 Task: Search one way flight ticket for 2 adults, 4 children and 1 infant on lap in business from San Diego: San Diego International Airport (lindbergh Field) to Fort Wayne: Fort Wayne International Airport on 5-4-2023. Choice of flights is JetBlue. Price is upto 98000. Outbound departure time preference is 11:30.
Action: Mouse moved to (352, 320)
Screenshot: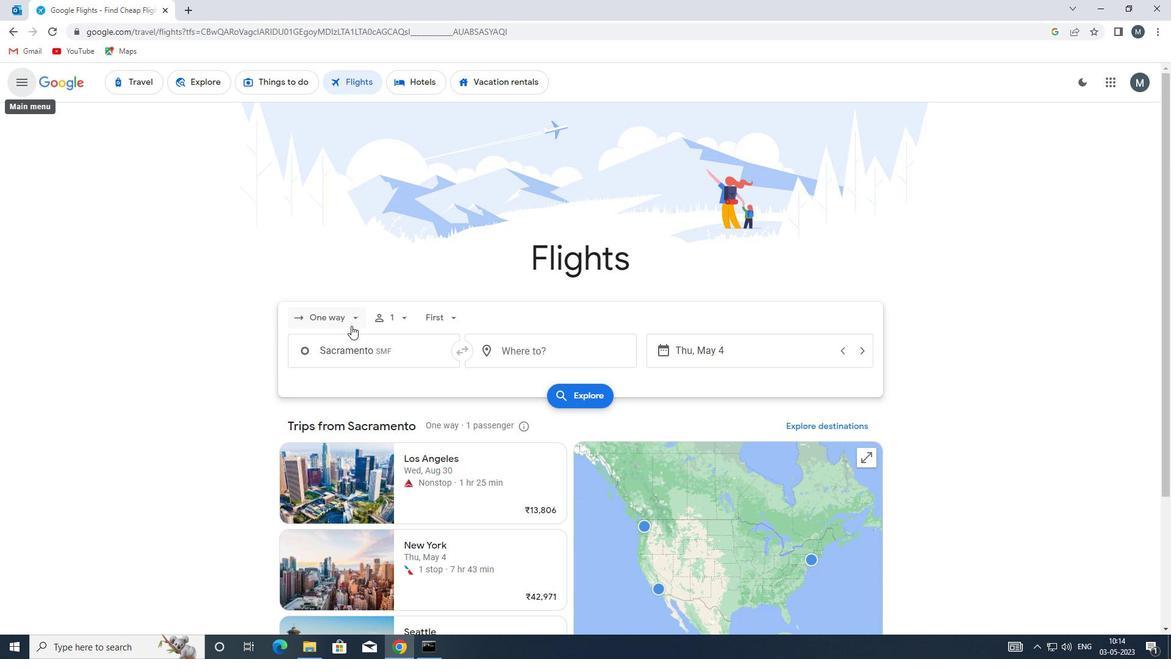 
Action: Mouse pressed left at (352, 320)
Screenshot: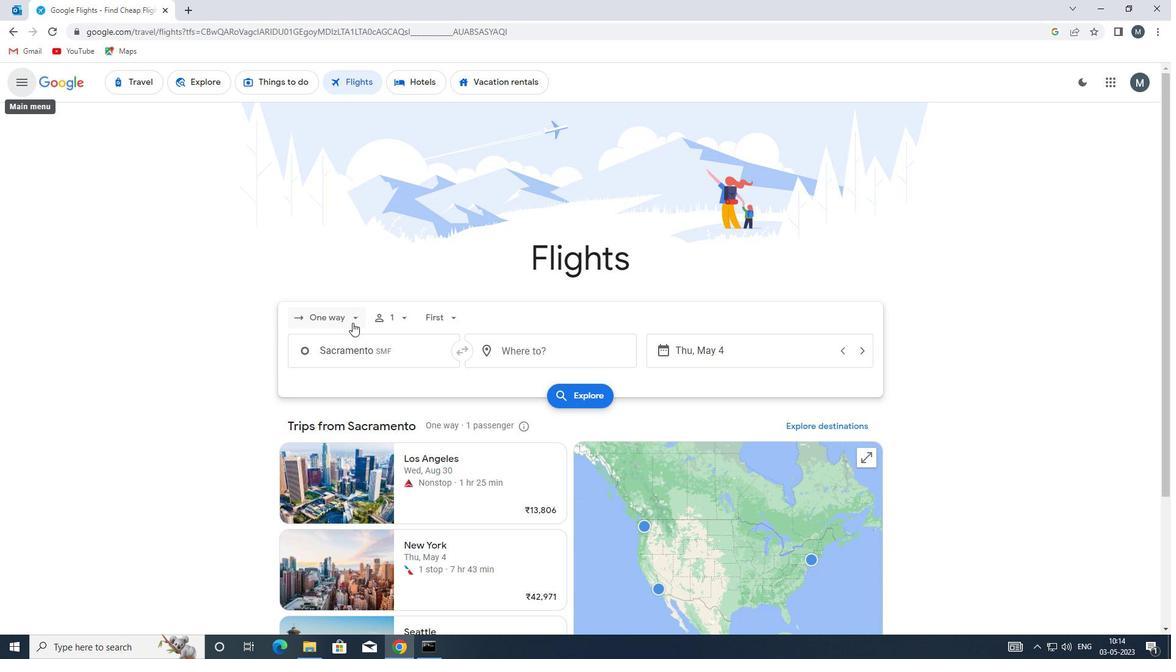 
Action: Mouse moved to (354, 375)
Screenshot: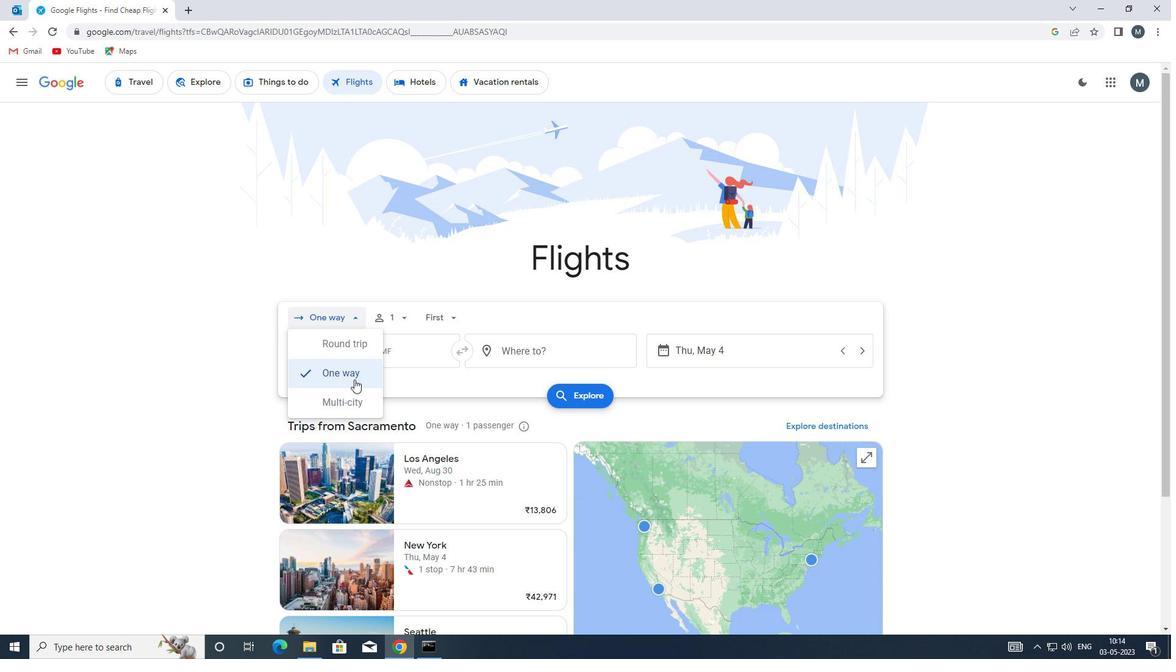 
Action: Mouse pressed left at (354, 375)
Screenshot: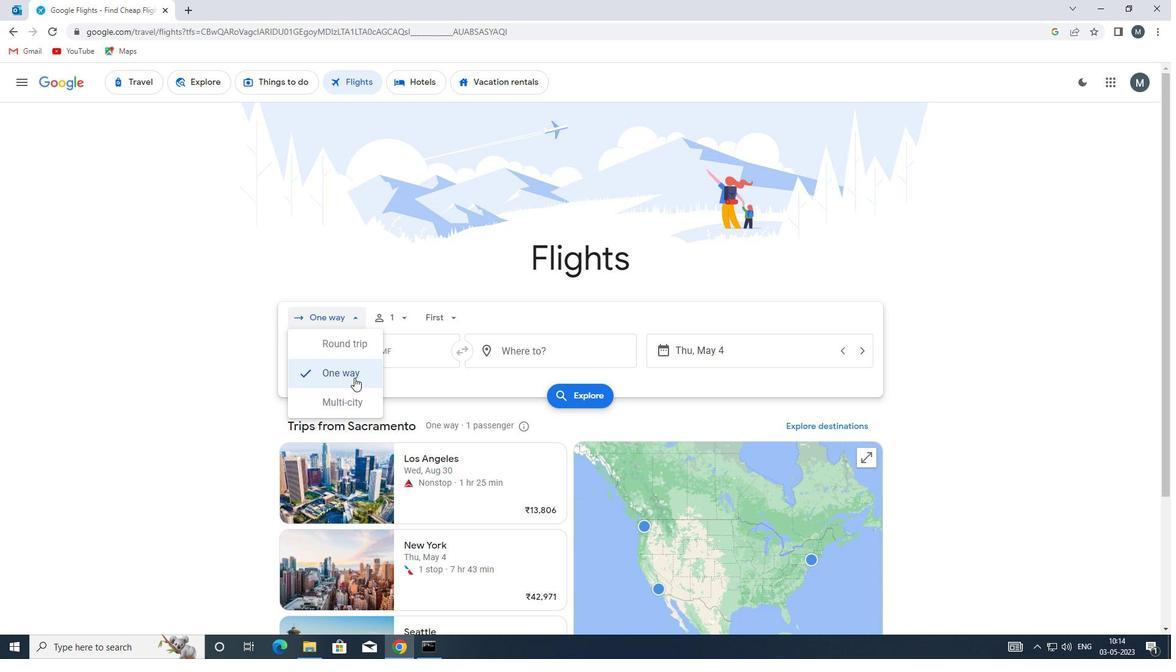 
Action: Mouse moved to (405, 318)
Screenshot: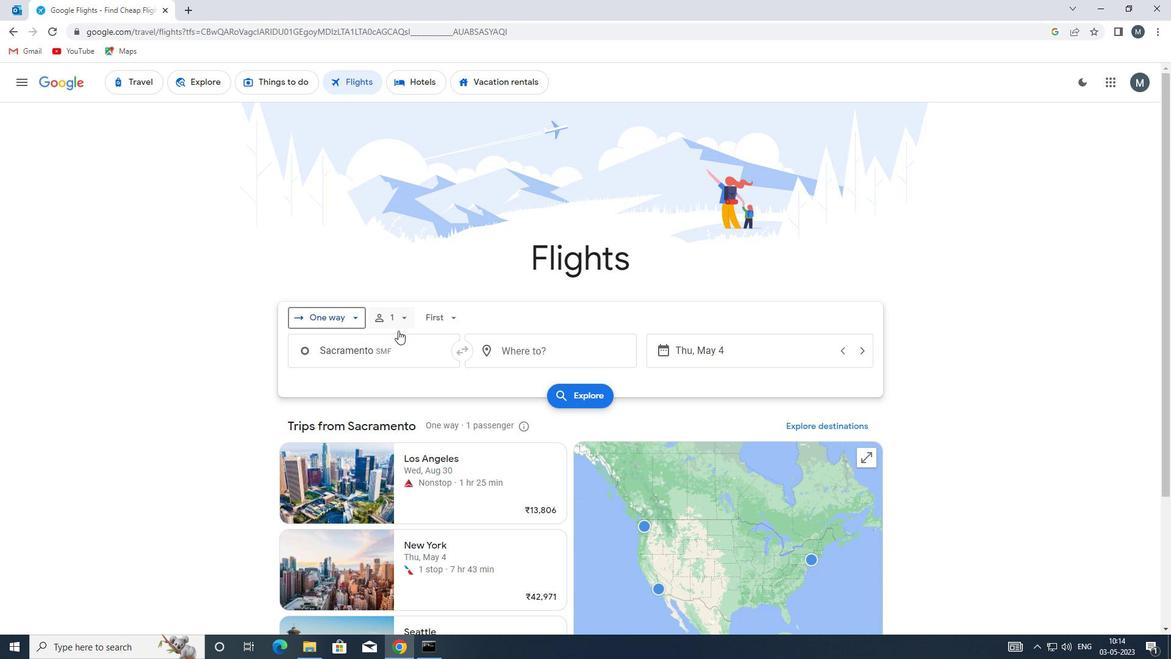 
Action: Mouse pressed left at (405, 318)
Screenshot: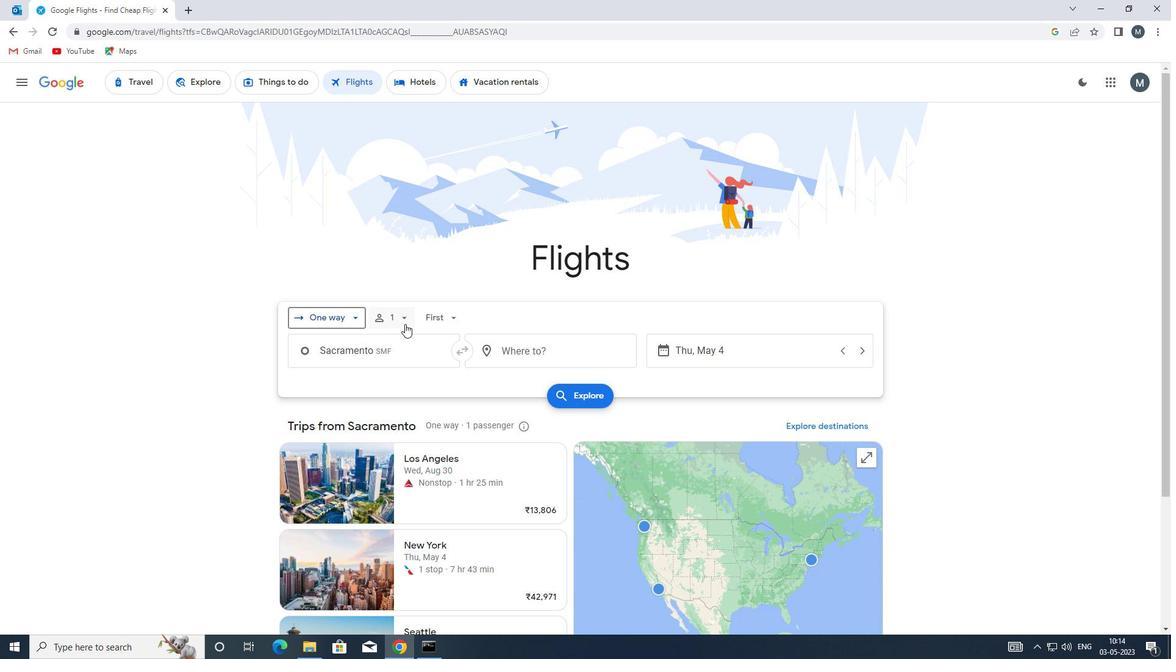 
Action: Mouse moved to (491, 349)
Screenshot: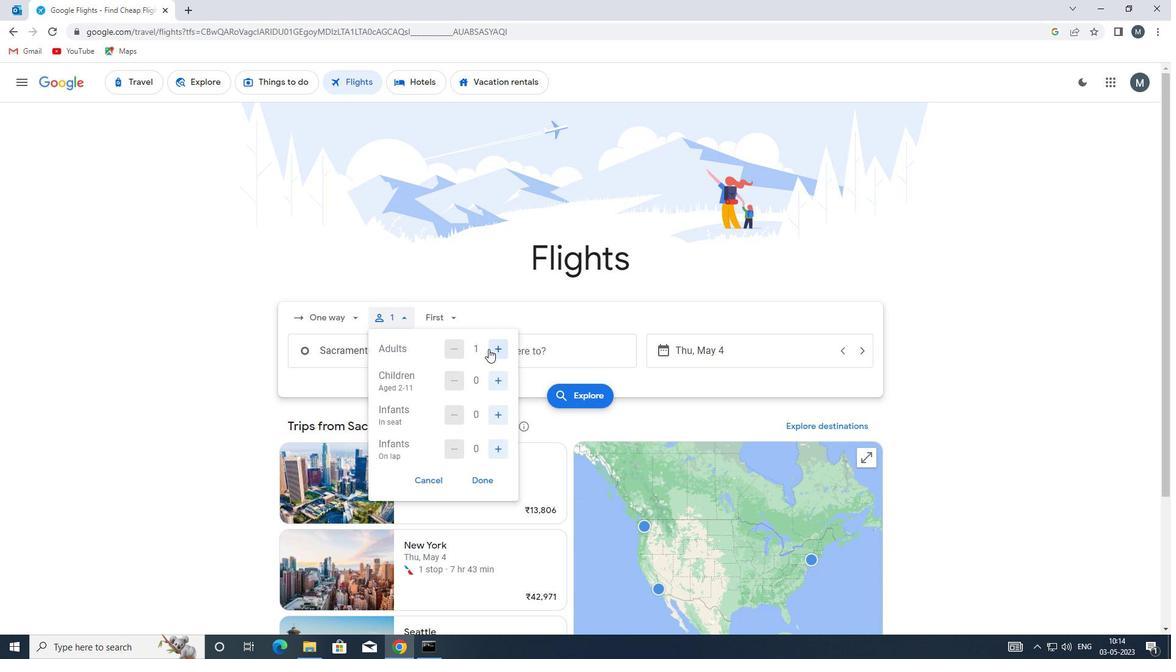 
Action: Mouse pressed left at (491, 349)
Screenshot: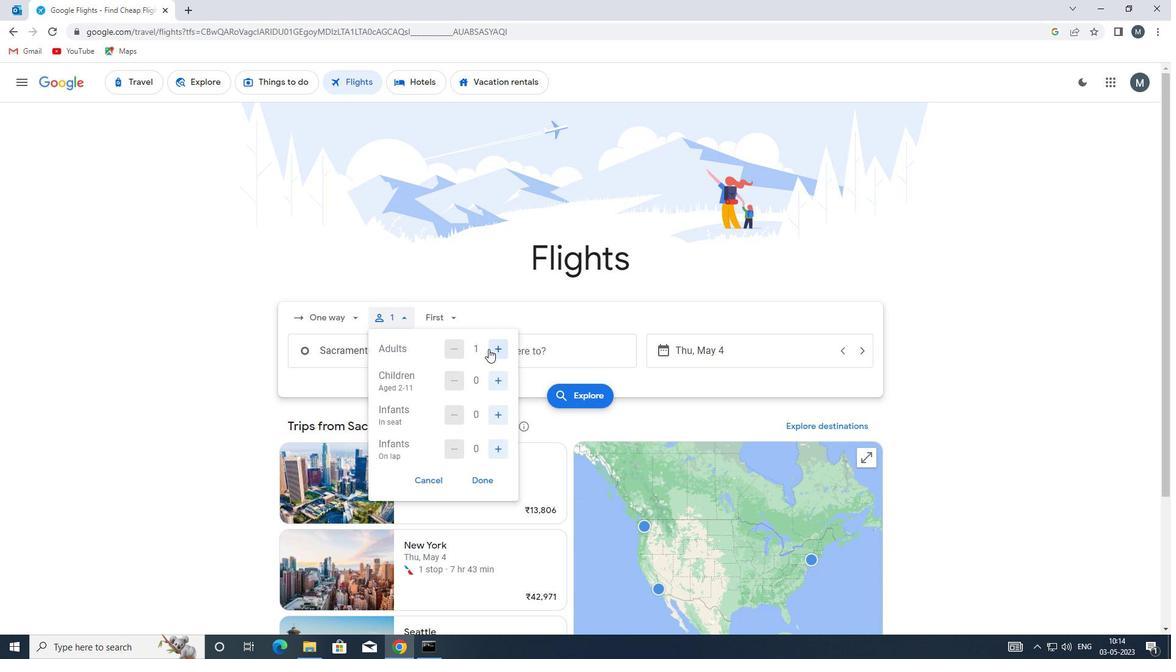 
Action: Mouse moved to (497, 383)
Screenshot: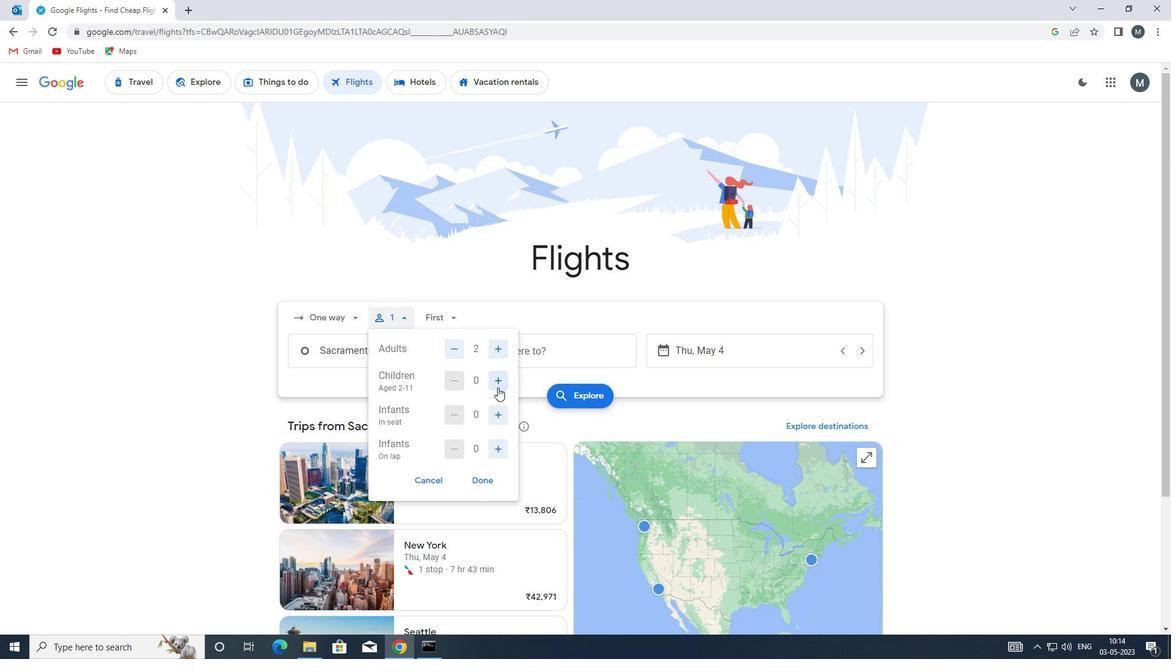 
Action: Mouse pressed left at (497, 383)
Screenshot: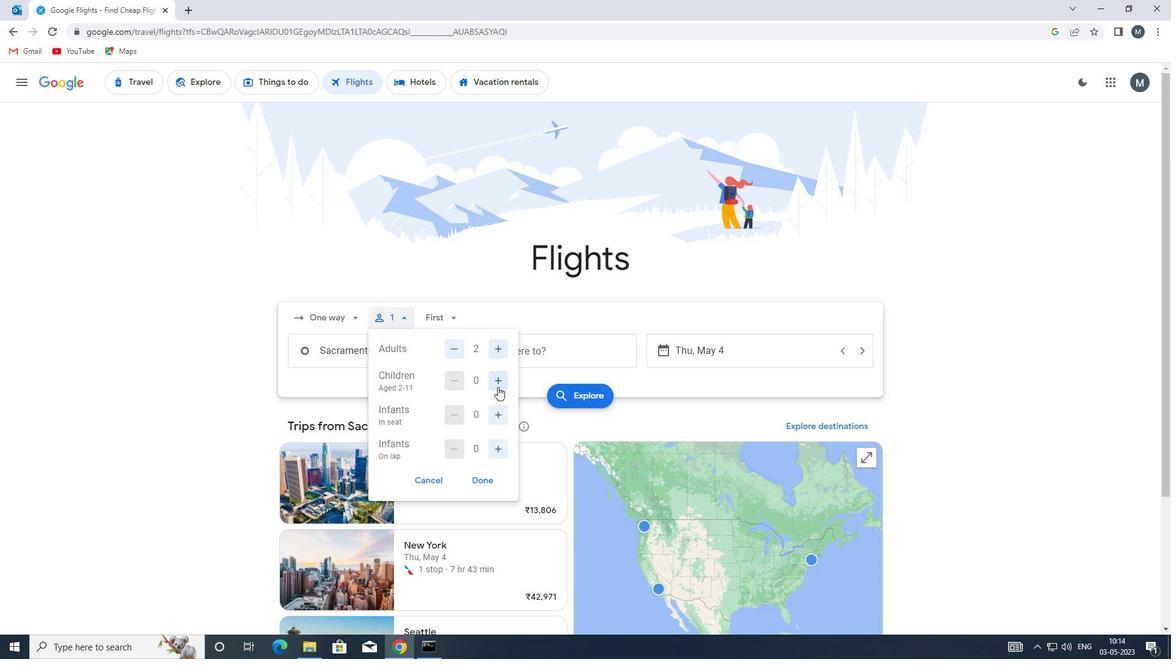 
Action: Mouse pressed left at (497, 383)
Screenshot: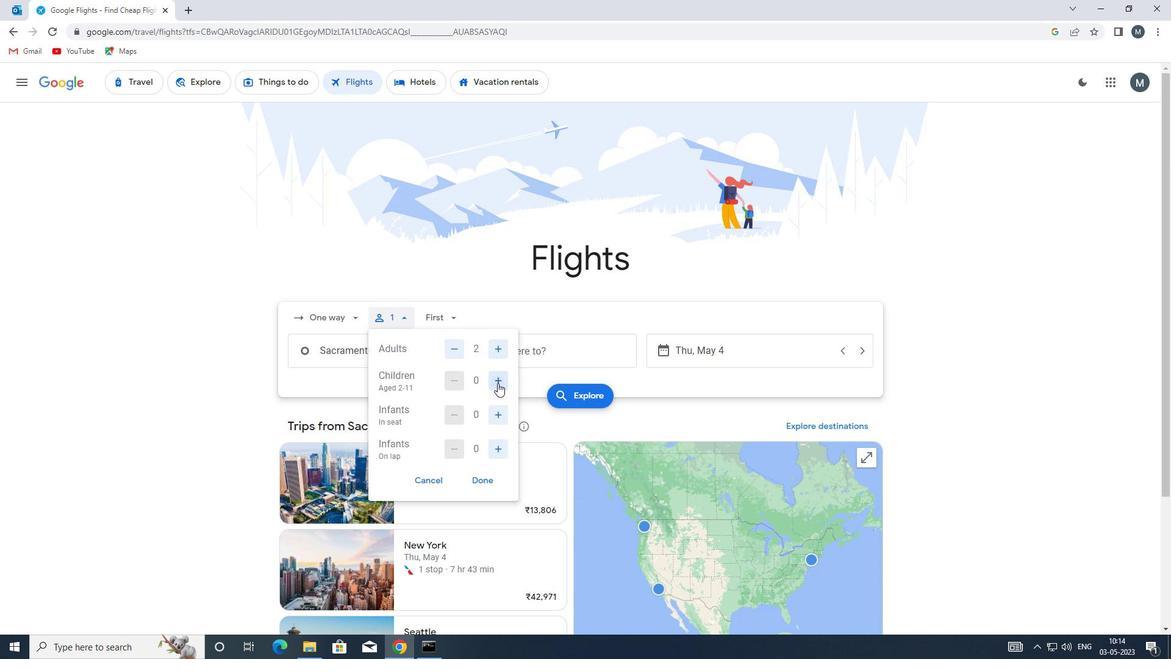 
Action: Mouse moved to (497, 383)
Screenshot: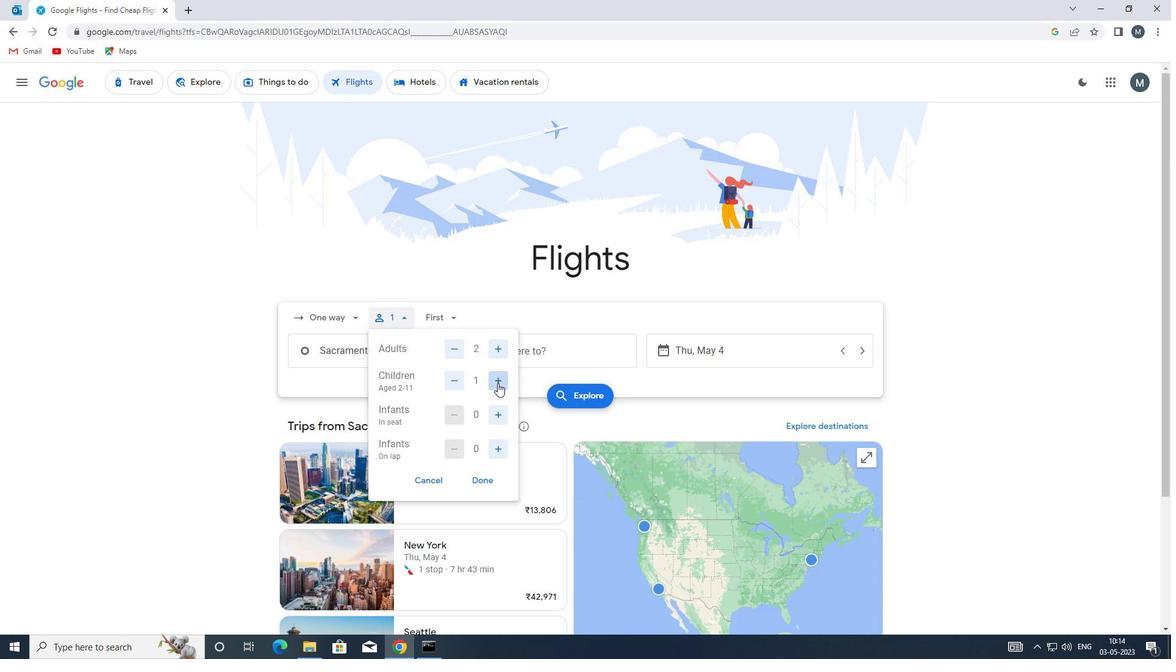 
Action: Mouse pressed left at (497, 383)
Screenshot: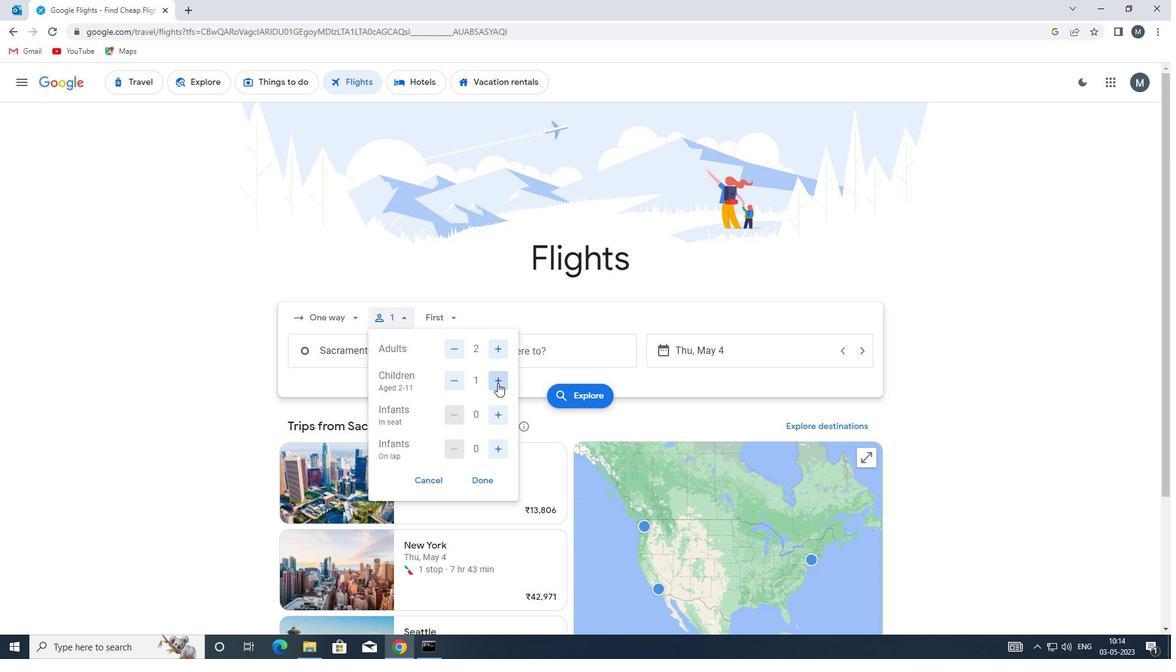 
Action: Mouse pressed left at (497, 383)
Screenshot: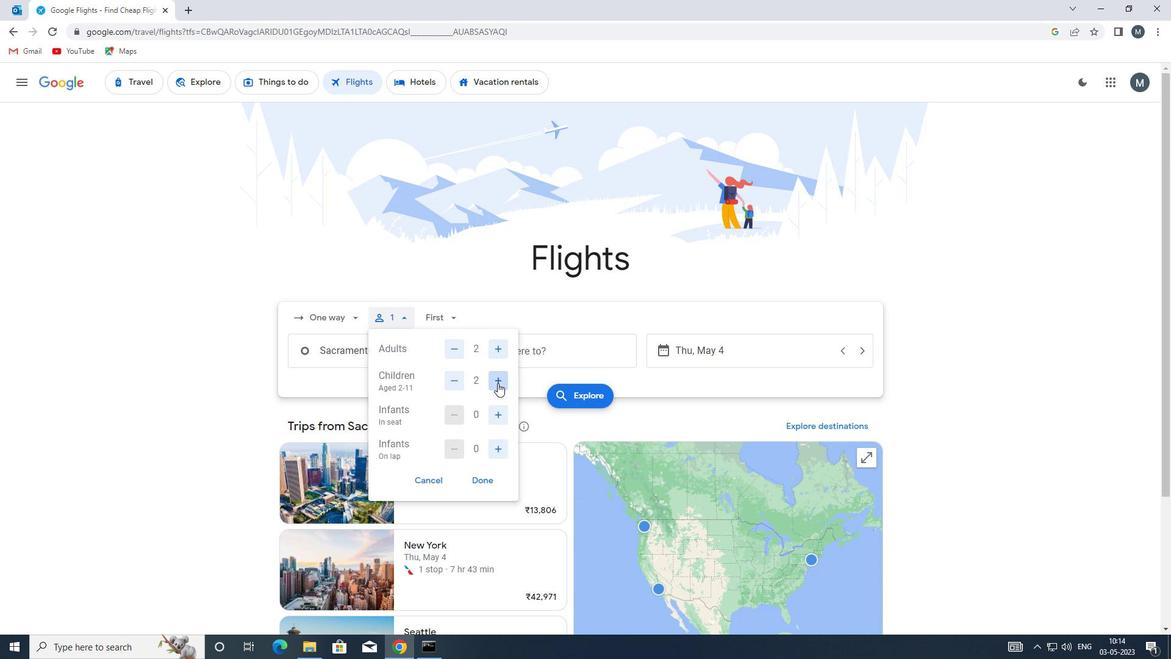 
Action: Mouse moved to (501, 450)
Screenshot: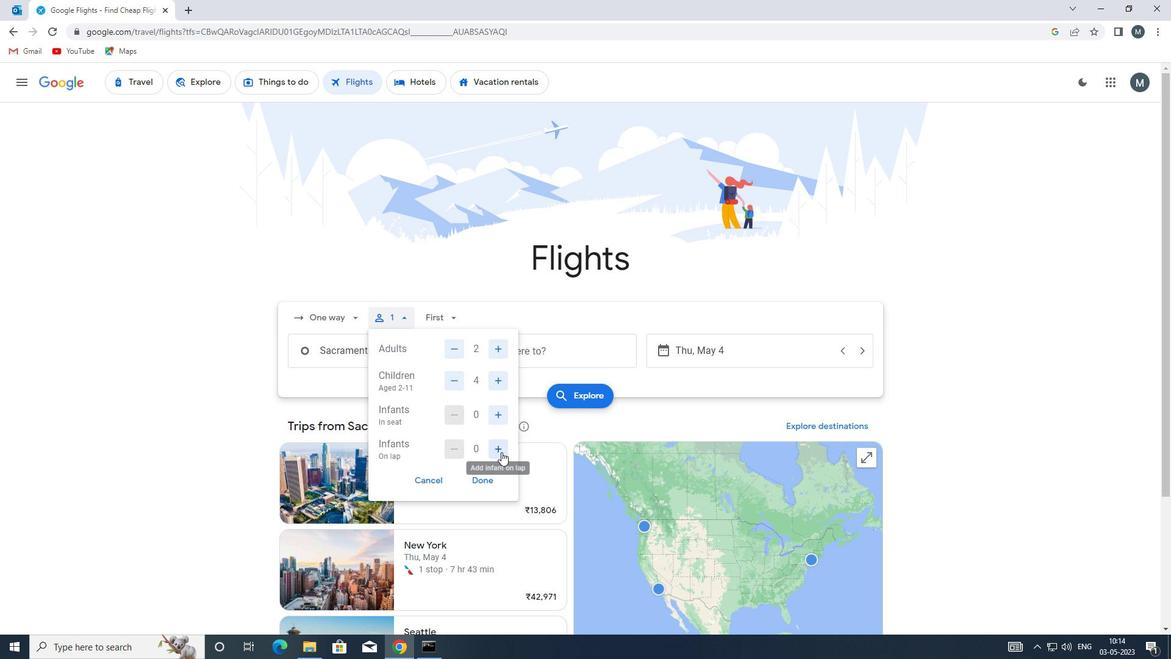 
Action: Mouse pressed left at (501, 450)
Screenshot: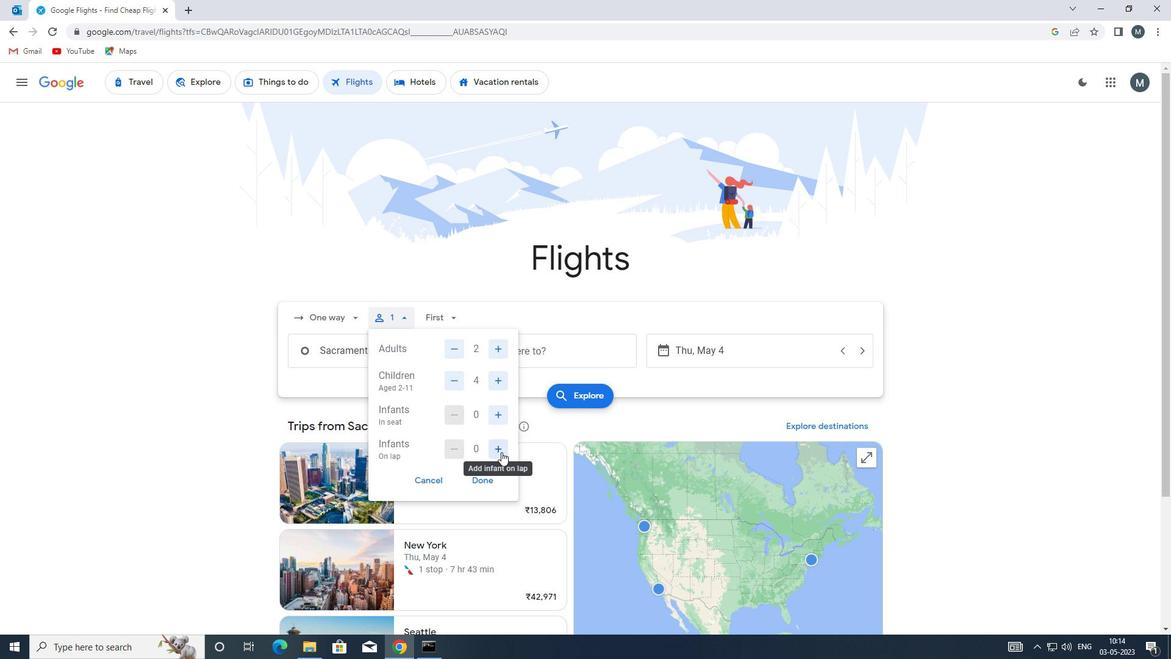 
Action: Mouse moved to (487, 479)
Screenshot: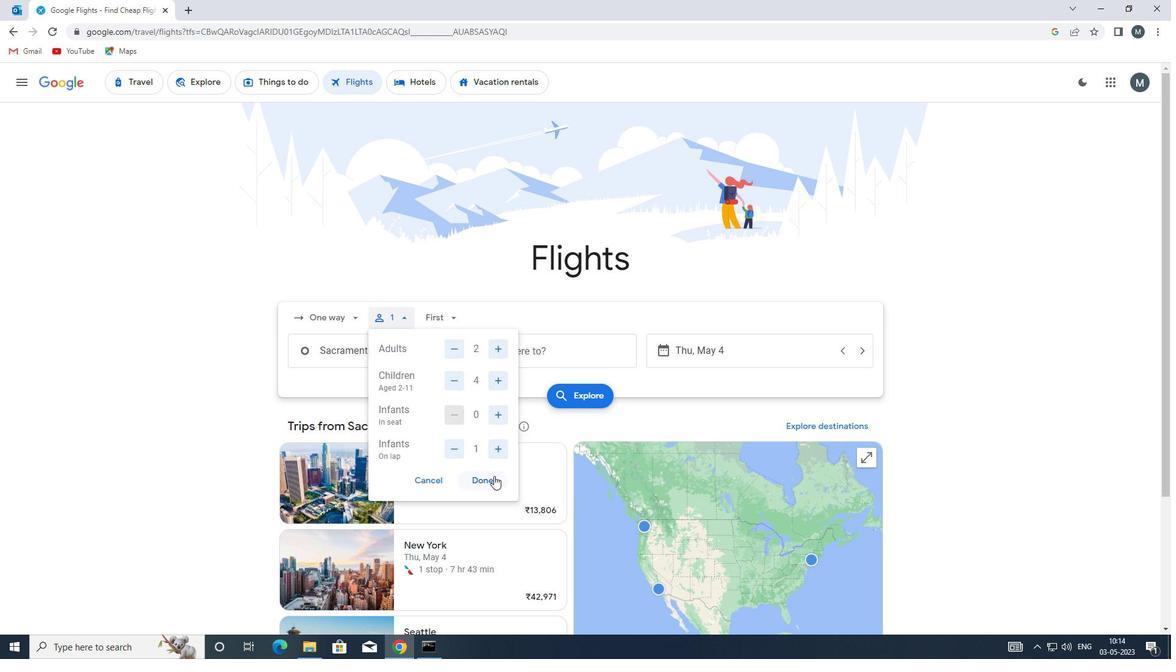 
Action: Mouse pressed left at (487, 479)
Screenshot: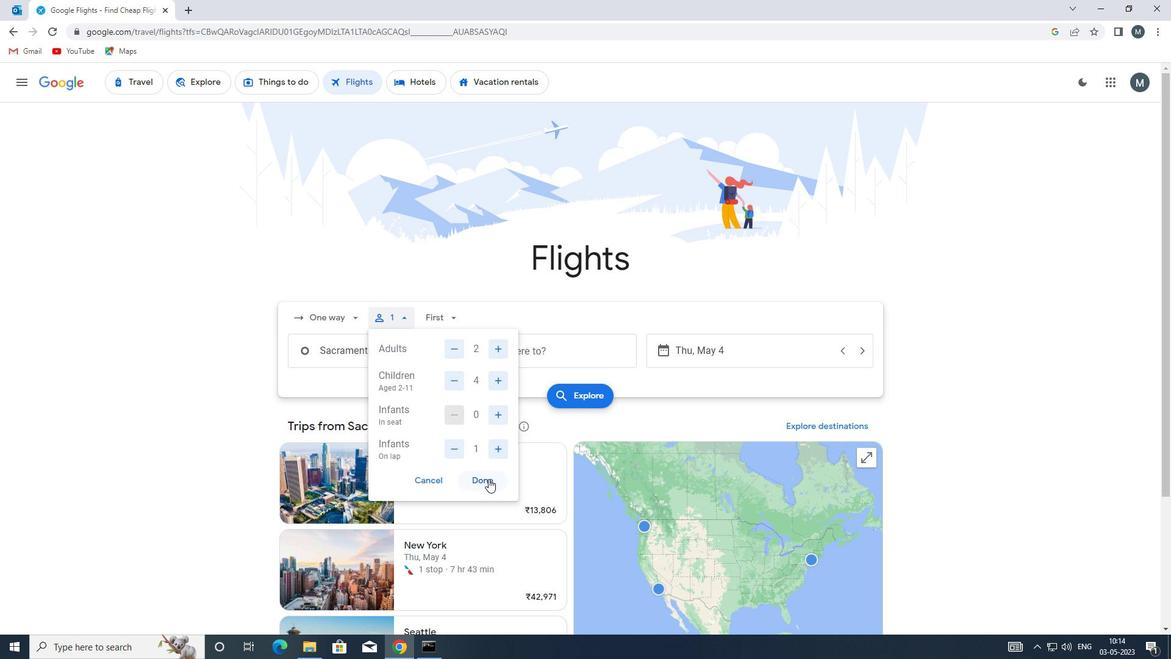 
Action: Mouse moved to (451, 317)
Screenshot: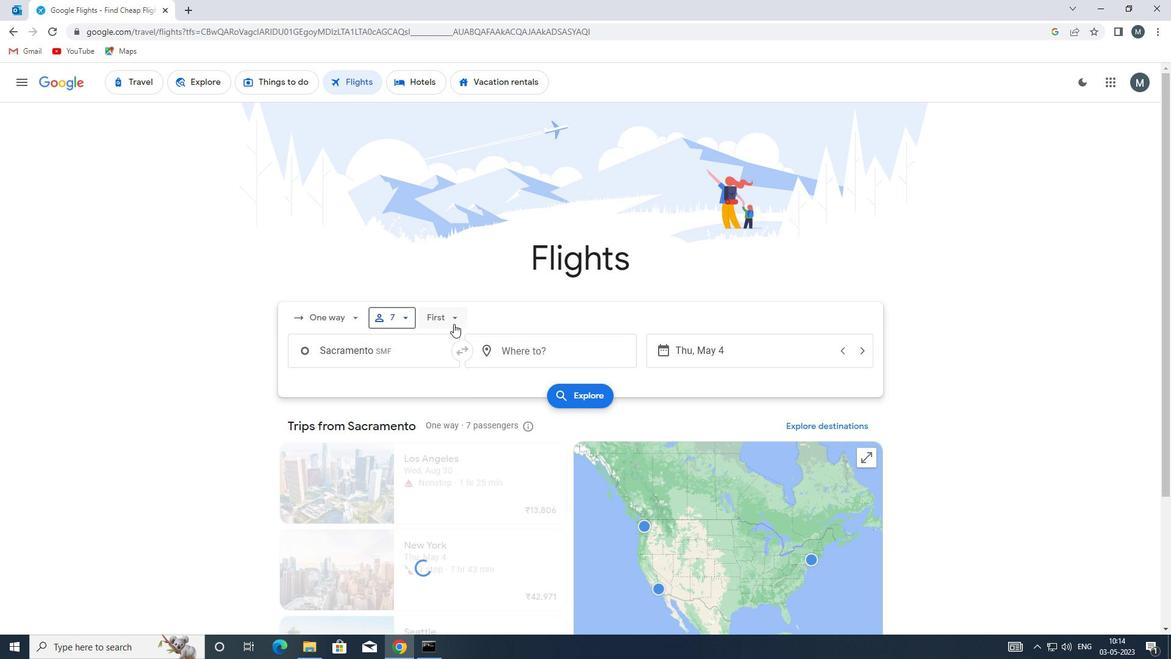 
Action: Mouse pressed left at (451, 317)
Screenshot: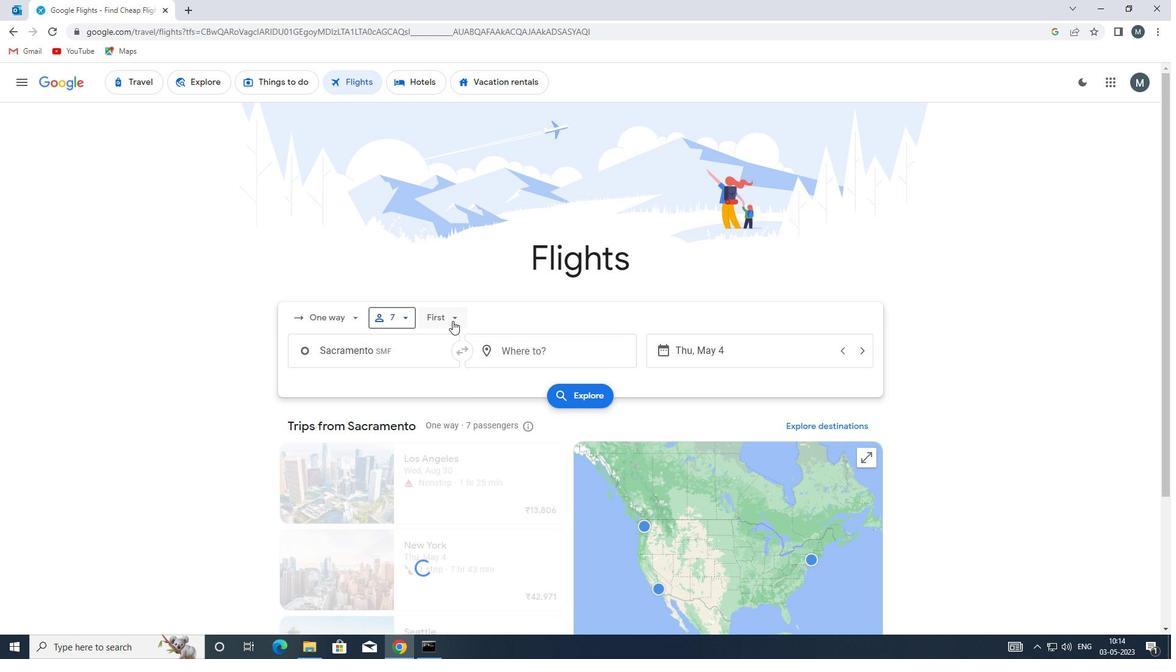 
Action: Mouse moved to (475, 399)
Screenshot: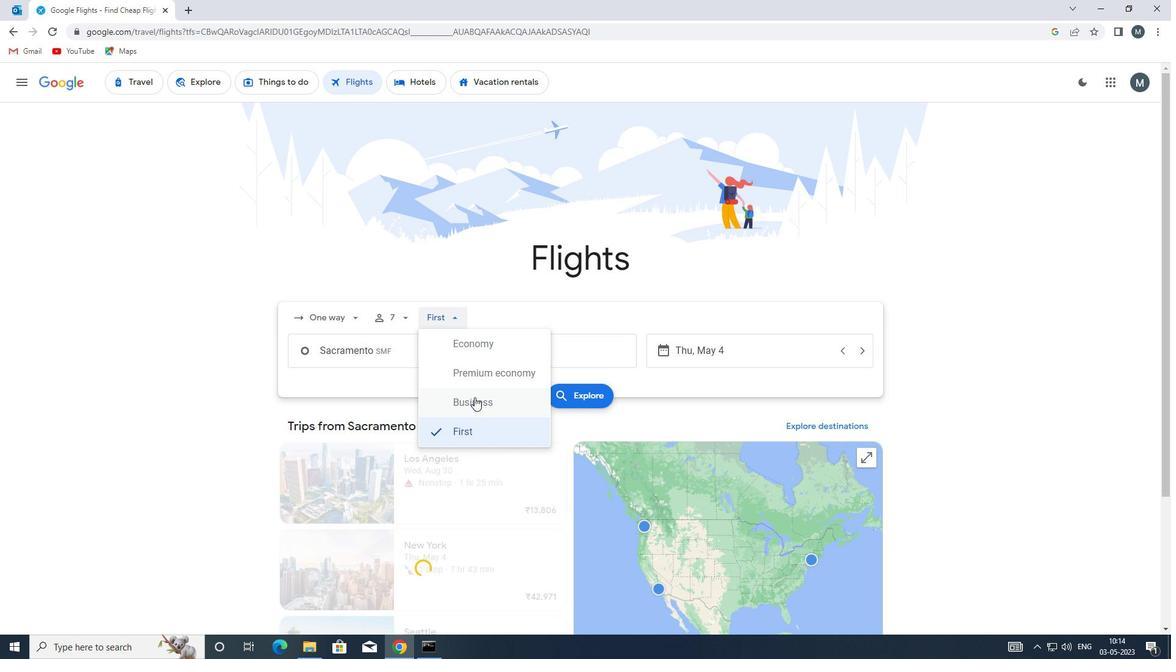 
Action: Mouse pressed left at (475, 399)
Screenshot: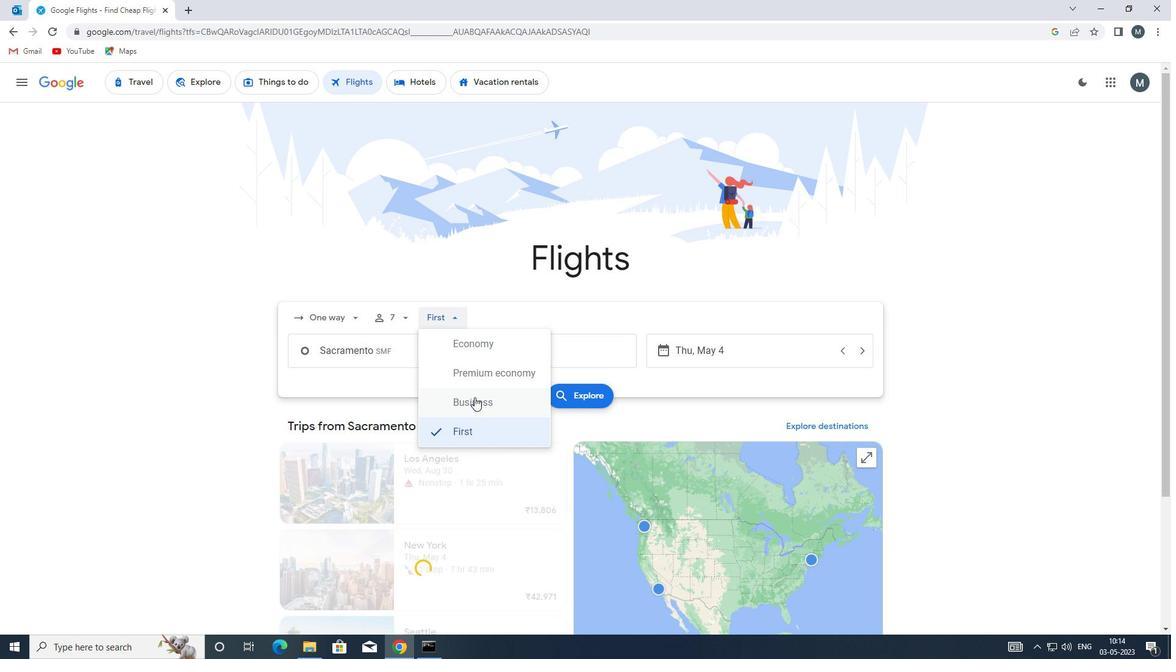 
Action: Mouse moved to (397, 349)
Screenshot: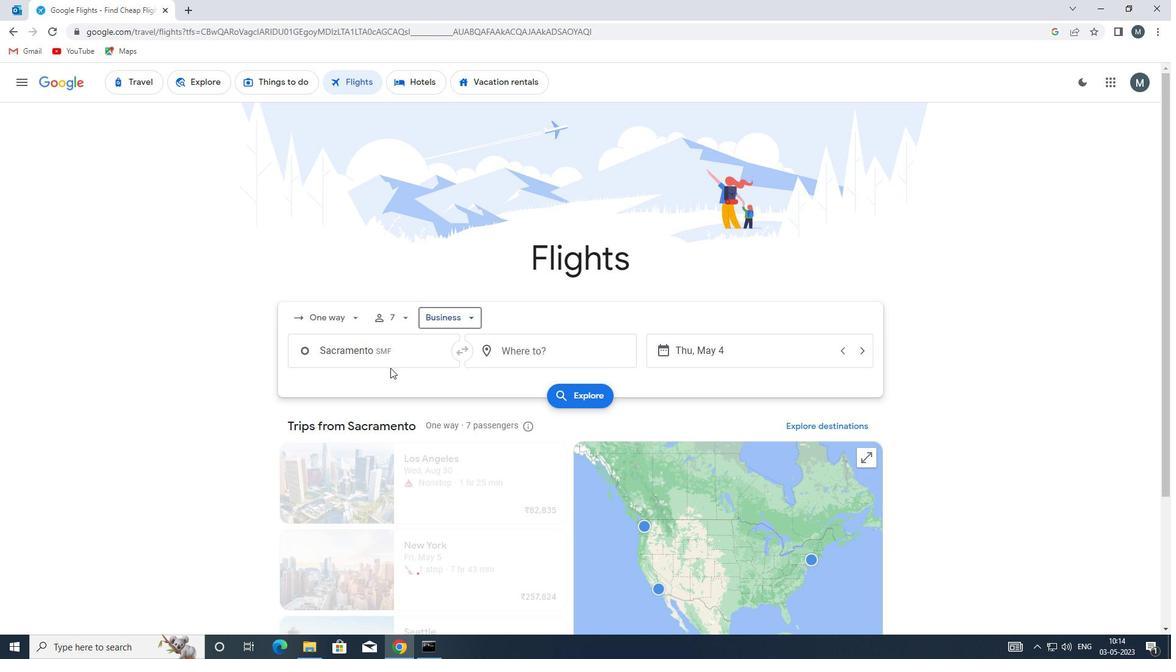 
Action: Mouse pressed left at (397, 349)
Screenshot: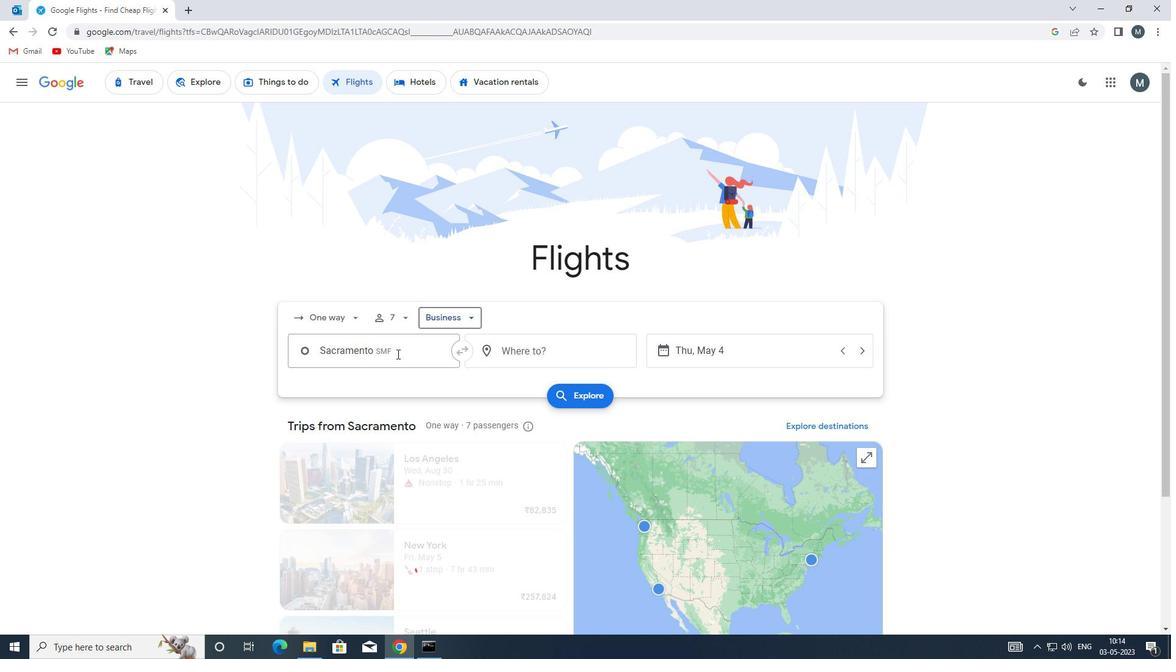 
Action: Mouse moved to (397, 349)
Screenshot: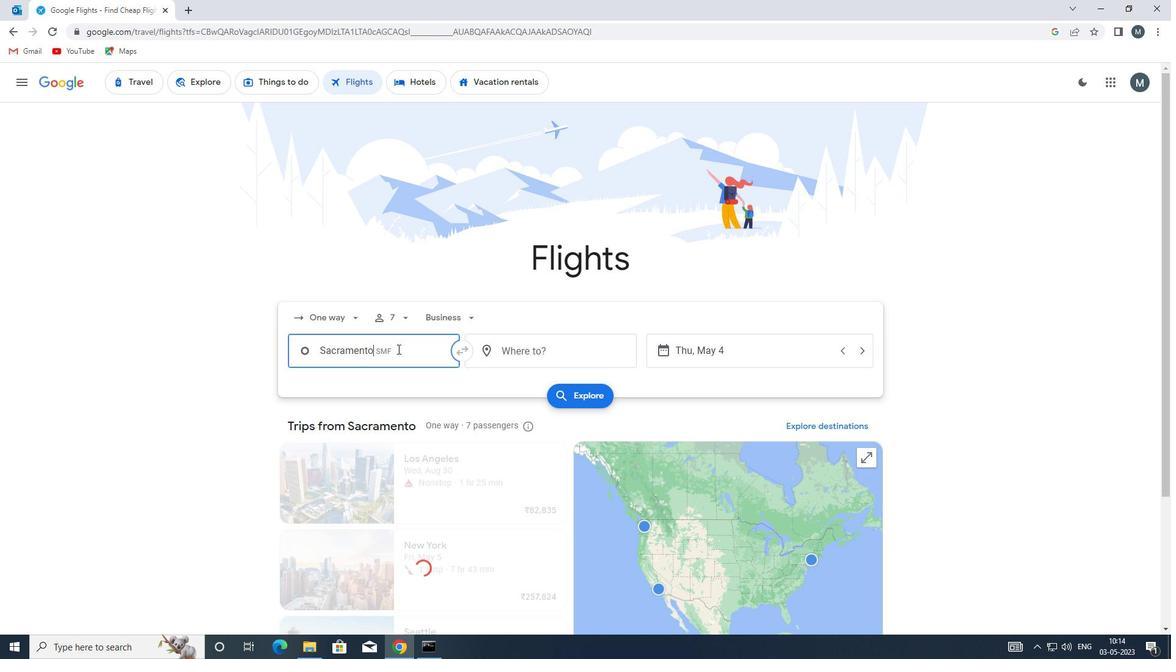 
Action: Key pressed san
Screenshot: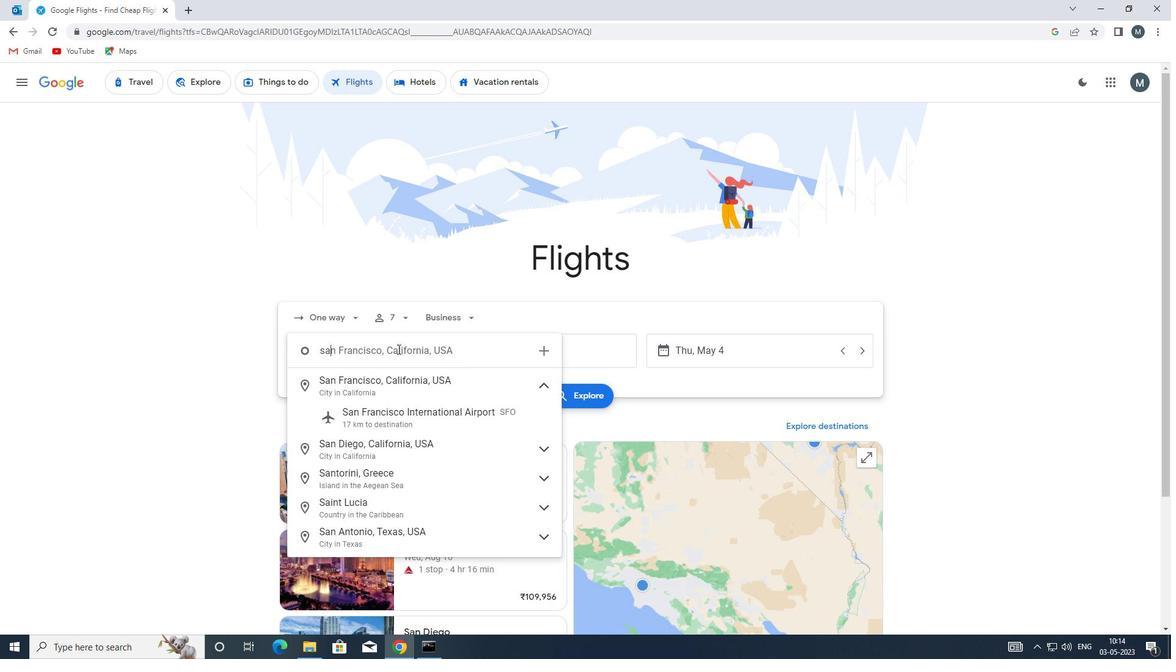 
Action: Mouse moved to (385, 389)
Screenshot: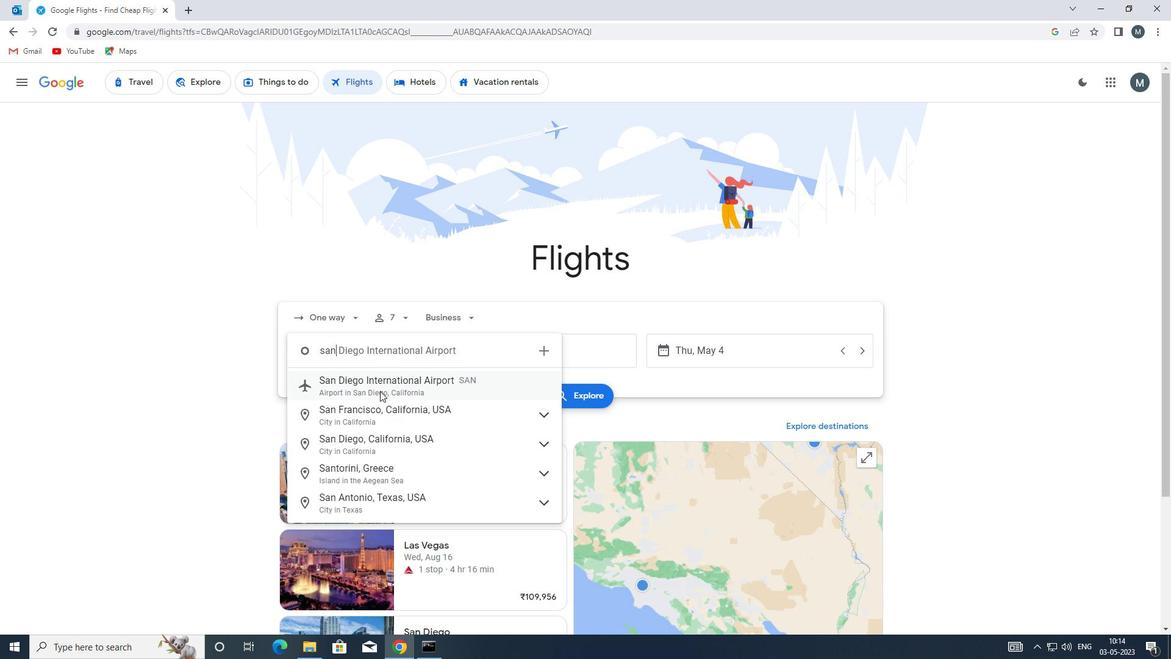 
Action: Mouse pressed left at (385, 389)
Screenshot: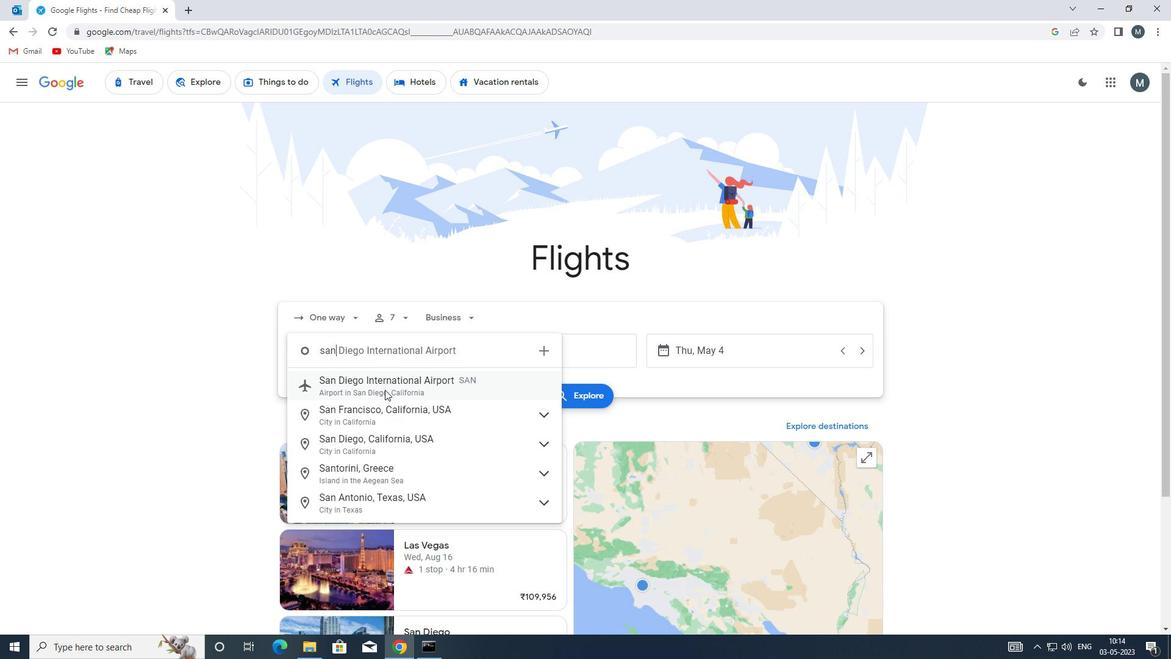 
Action: Mouse moved to (543, 353)
Screenshot: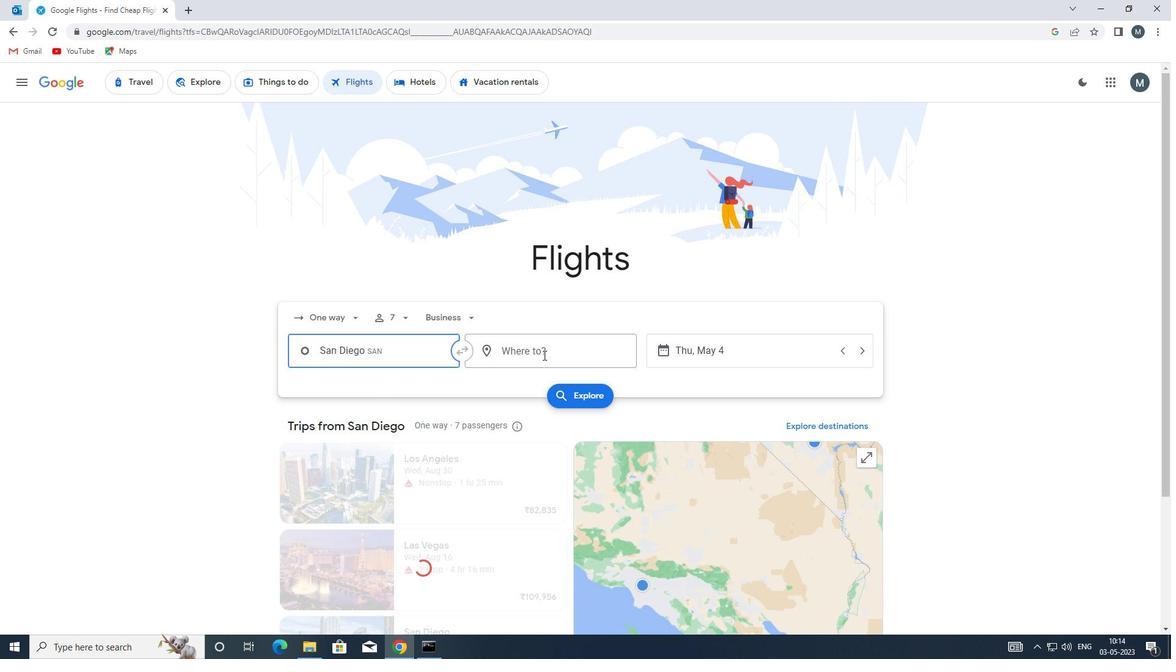 
Action: Mouse pressed left at (543, 353)
Screenshot: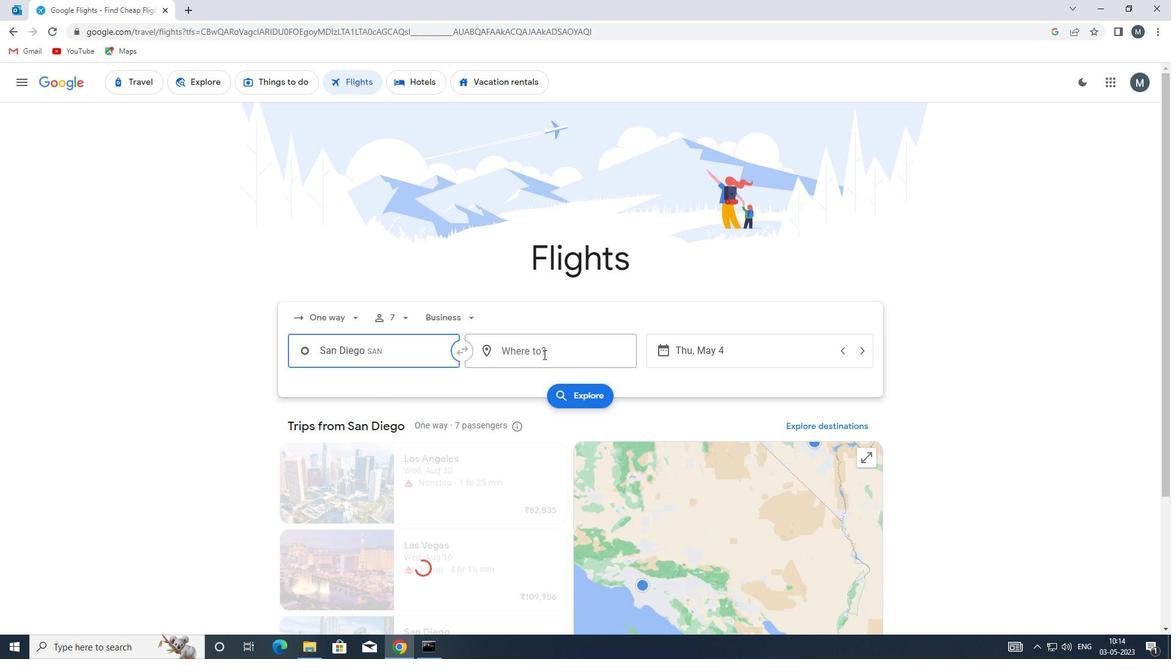 
Action: Key pressed fwn<Key.backspace><Key.backspace>aw<Key.backspace><Key.backspace>wa
Screenshot: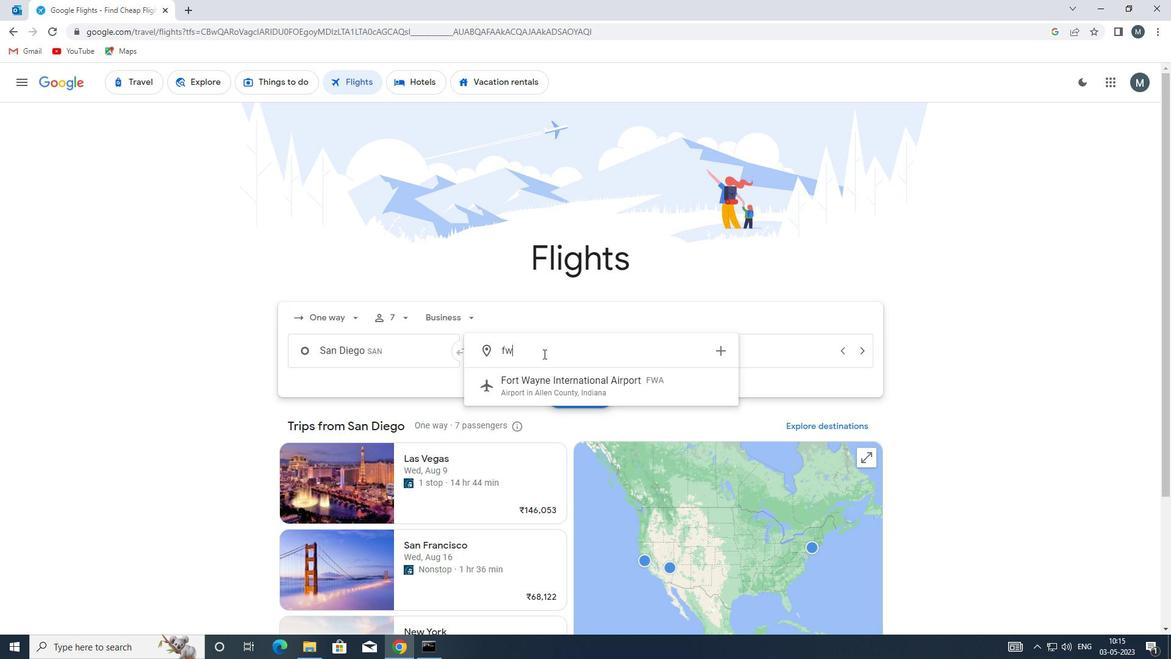 
Action: Mouse moved to (544, 386)
Screenshot: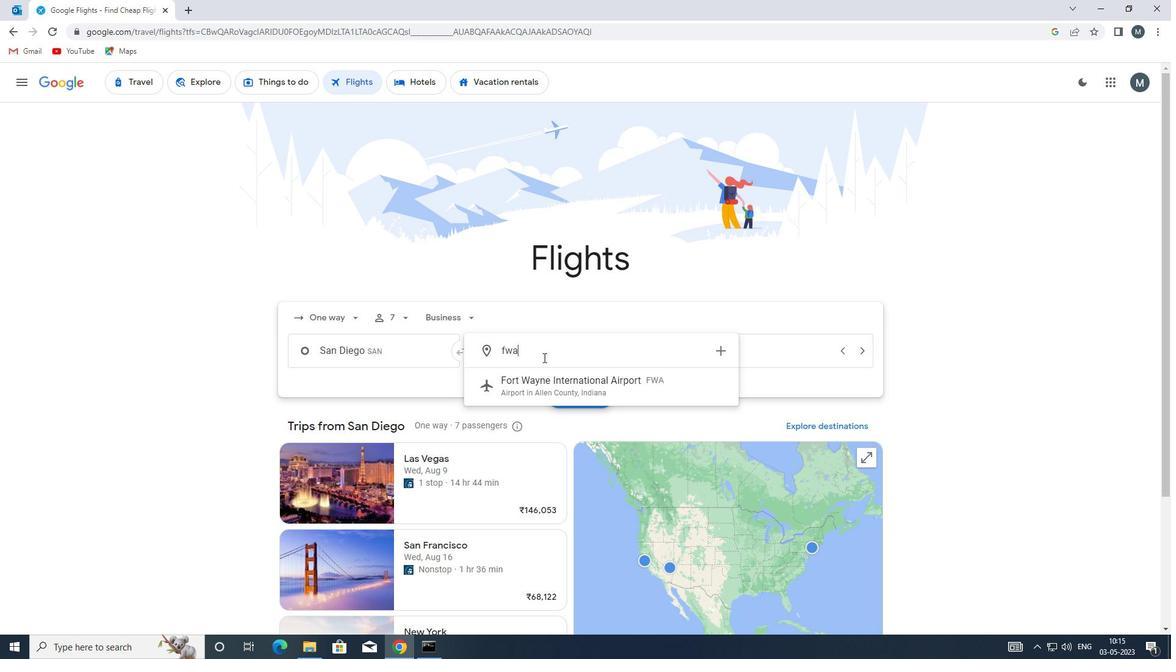
Action: Mouse pressed left at (544, 386)
Screenshot: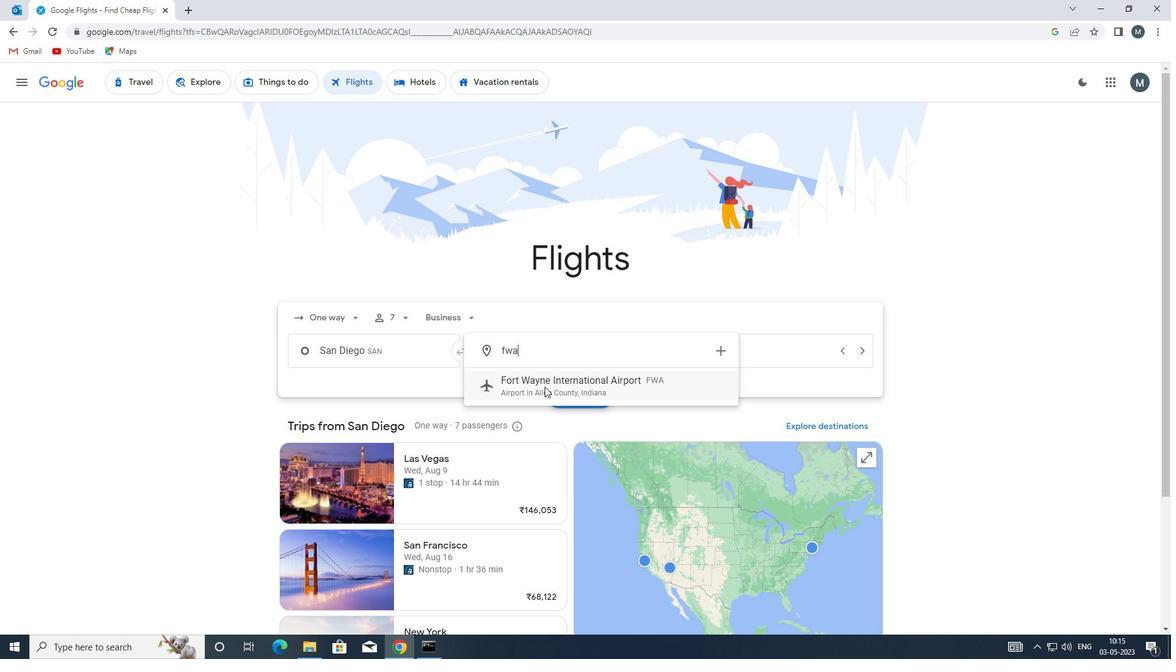 
Action: Mouse moved to (697, 346)
Screenshot: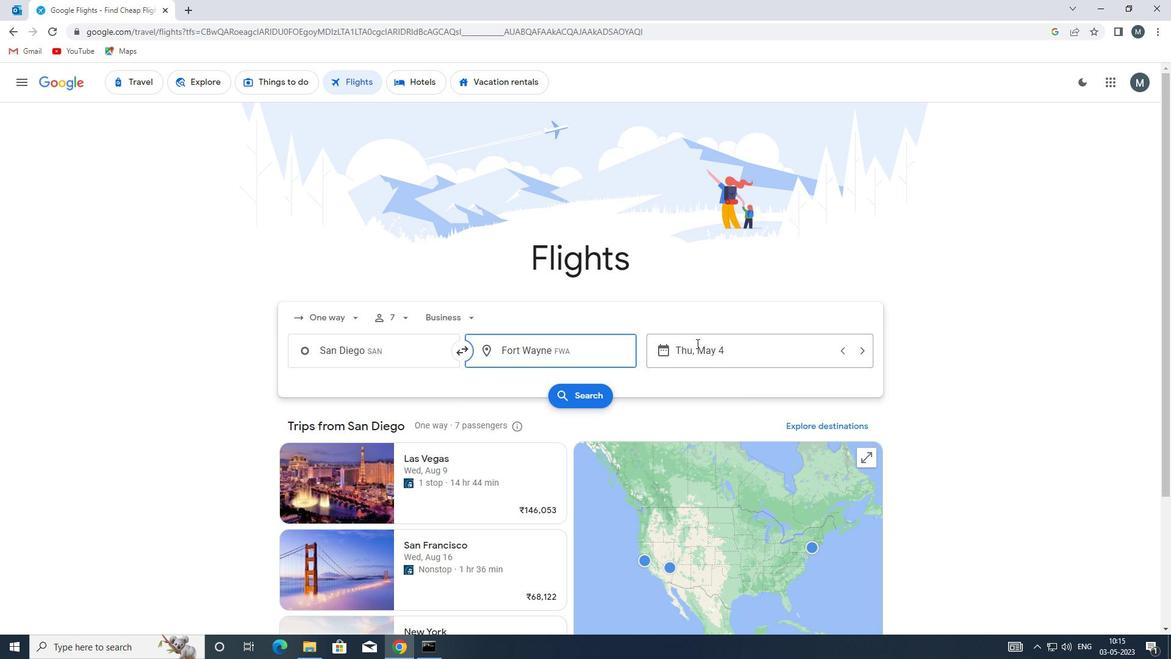 
Action: Mouse pressed left at (697, 346)
Screenshot: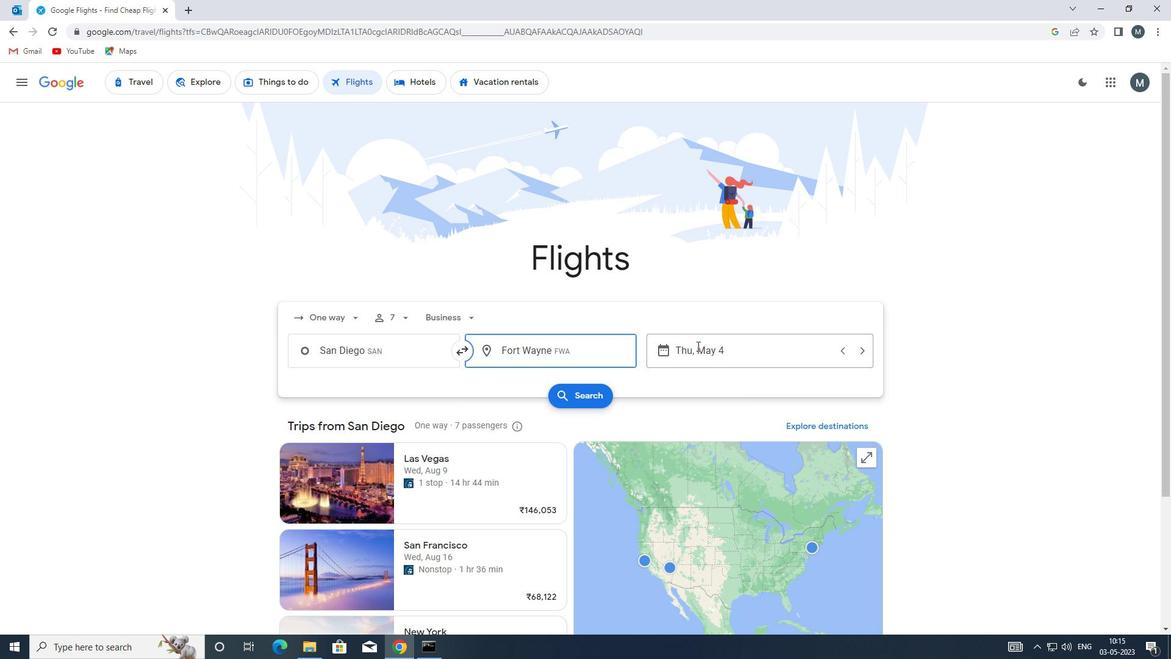 
Action: Mouse moved to (555, 413)
Screenshot: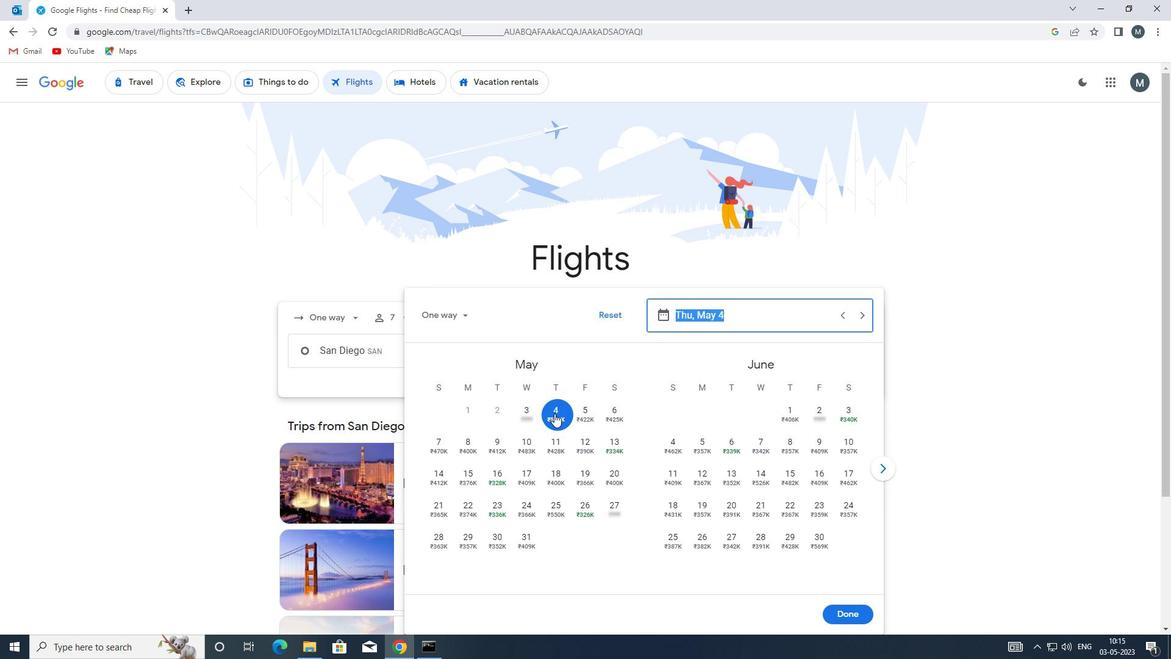
Action: Mouse pressed left at (555, 413)
Screenshot: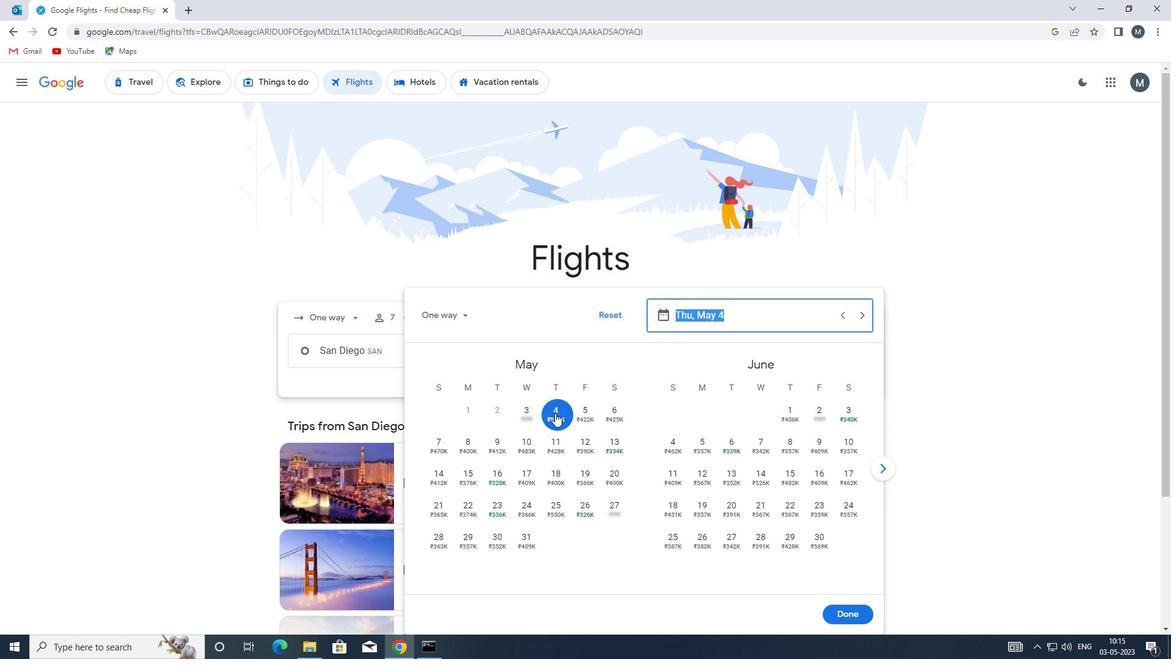 
Action: Mouse moved to (843, 609)
Screenshot: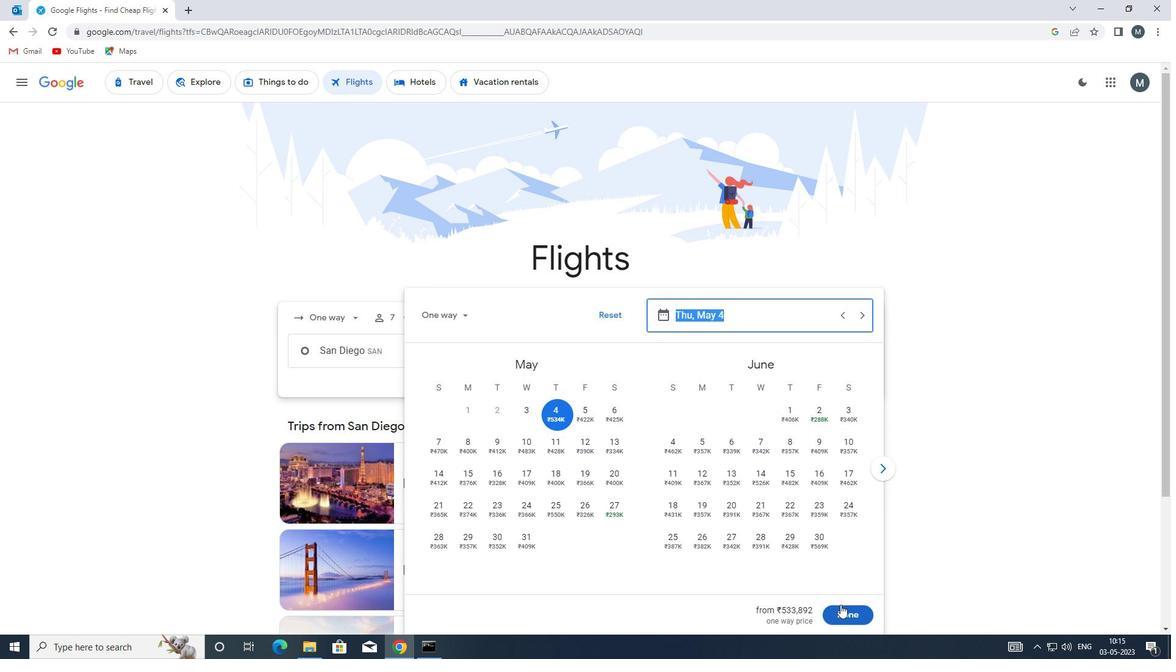 
Action: Mouse pressed left at (843, 609)
Screenshot: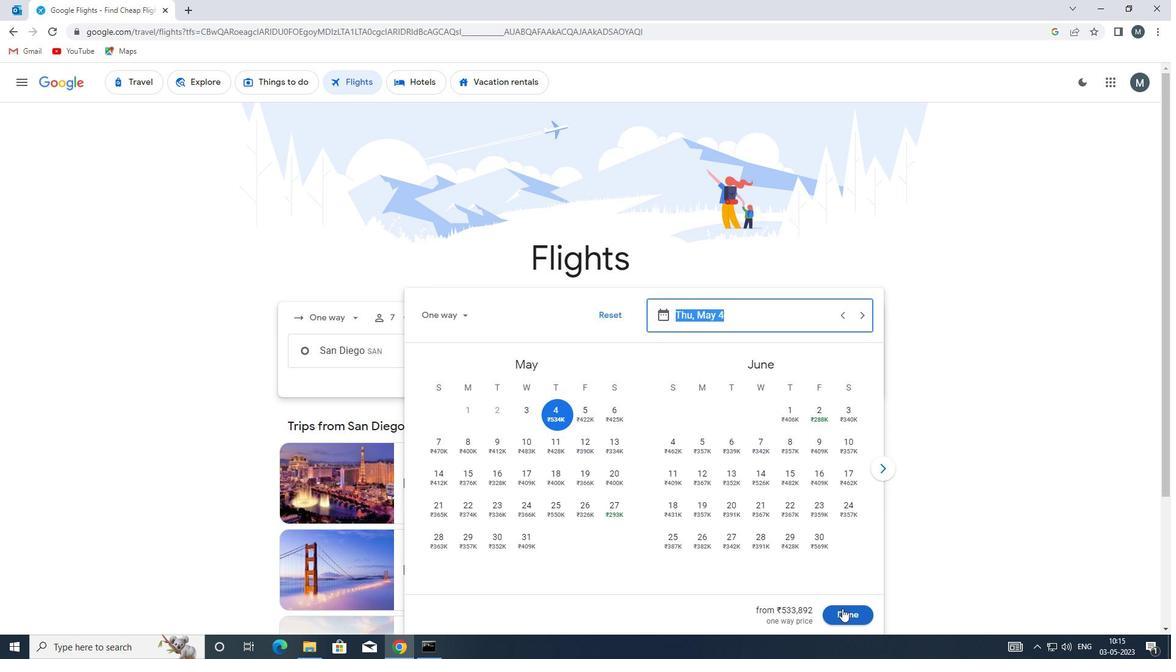 
Action: Mouse moved to (565, 394)
Screenshot: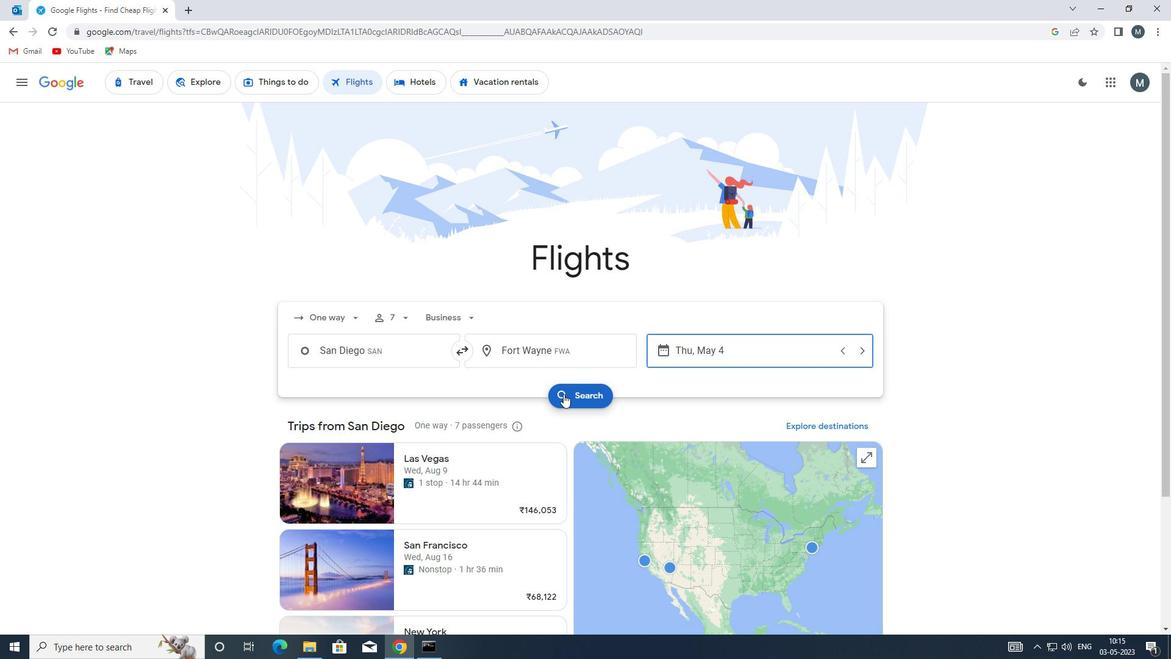 
Action: Mouse pressed left at (565, 394)
Screenshot: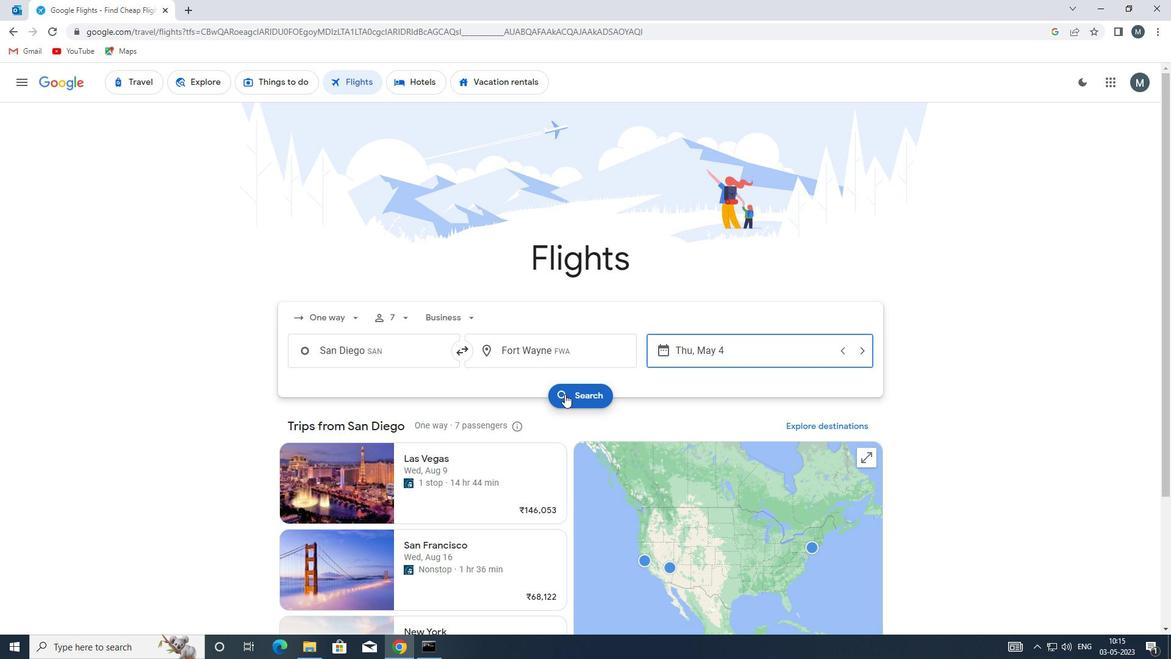 
Action: Mouse moved to (302, 190)
Screenshot: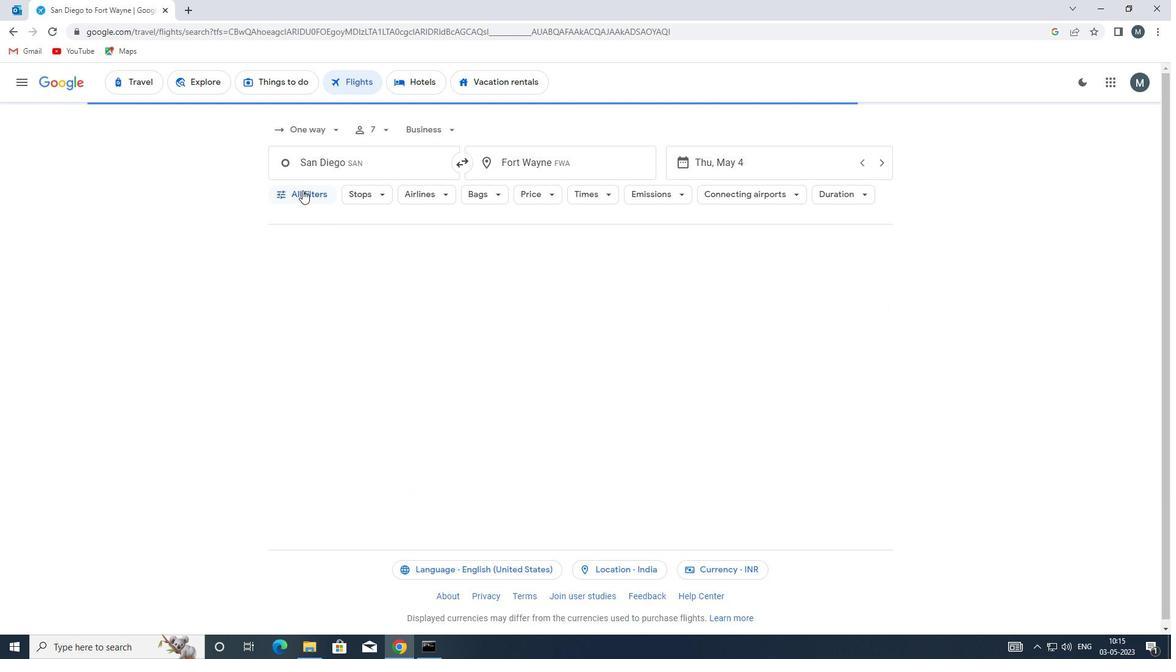 
Action: Mouse pressed left at (302, 190)
Screenshot: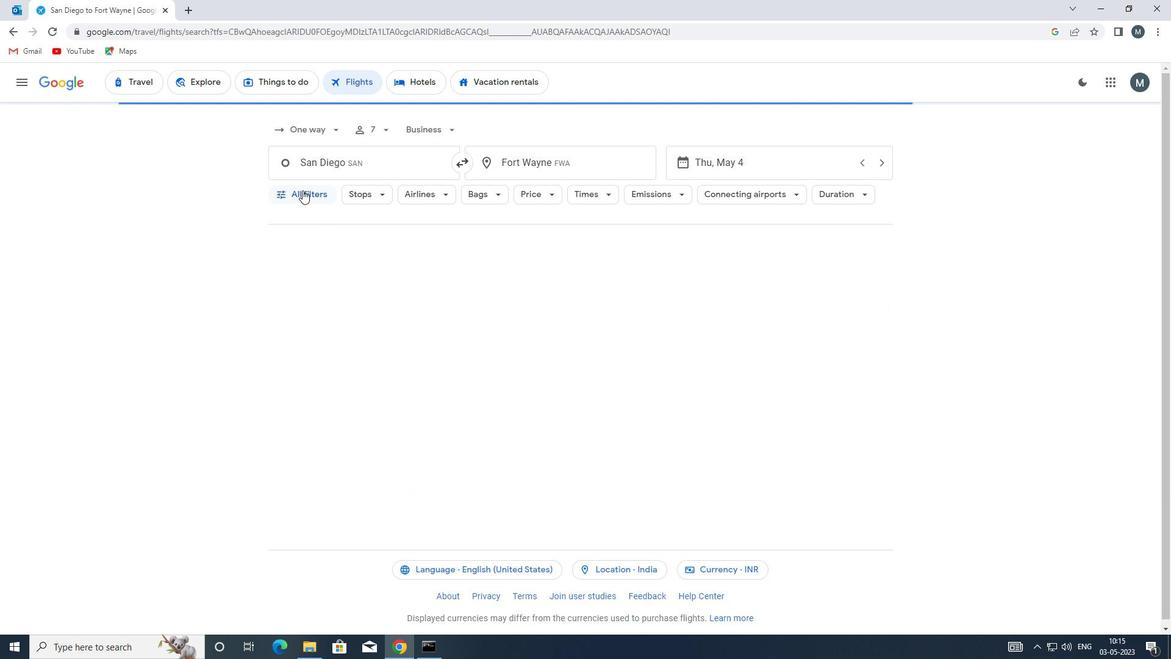 
Action: Mouse moved to (301, 325)
Screenshot: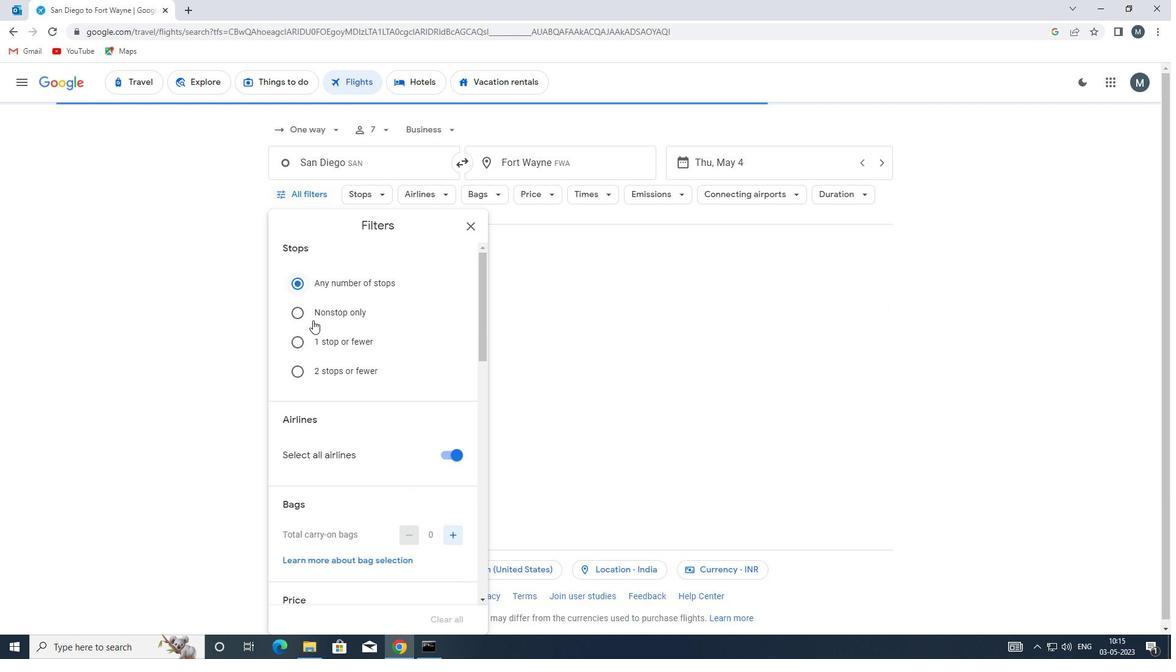 
Action: Mouse scrolled (301, 324) with delta (0, 0)
Screenshot: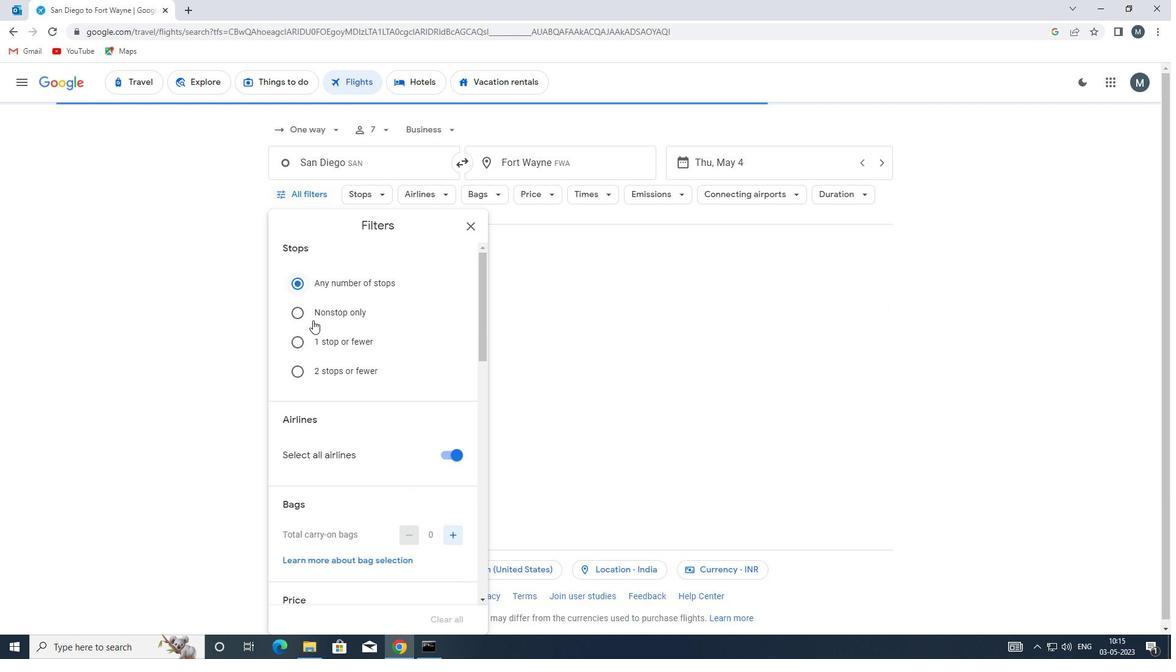 
Action: Mouse moved to (297, 326)
Screenshot: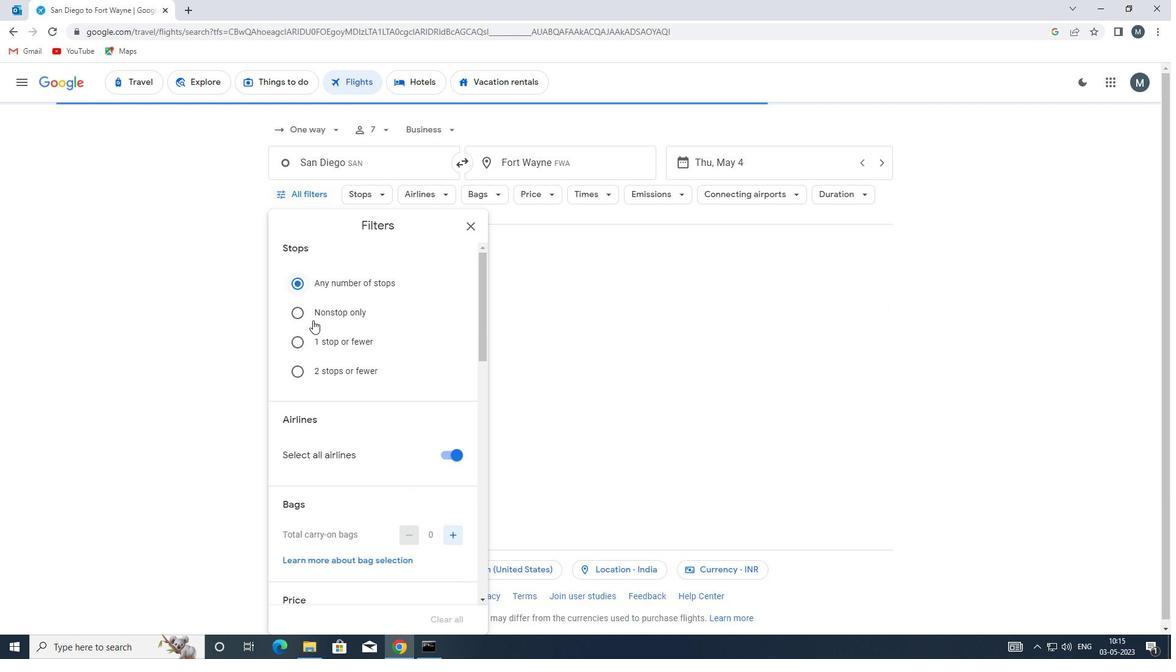 
Action: Mouse scrolled (297, 325) with delta (0, 0)
Screenshot: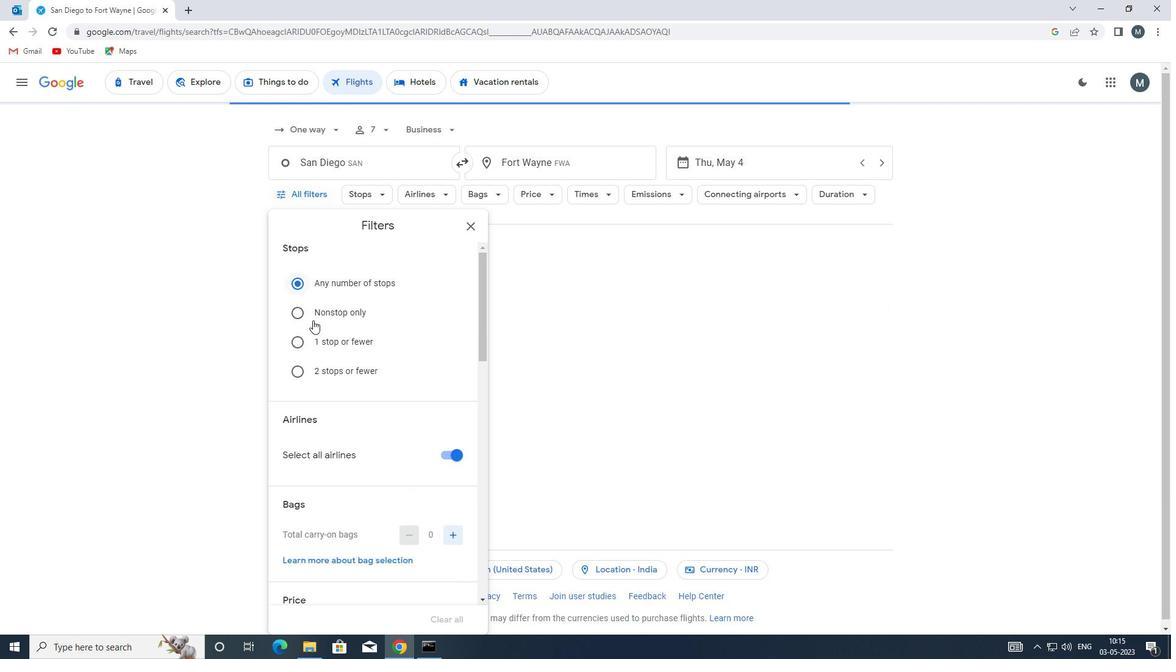 
Action: Mouse moved to (450, 330)
Screenshot: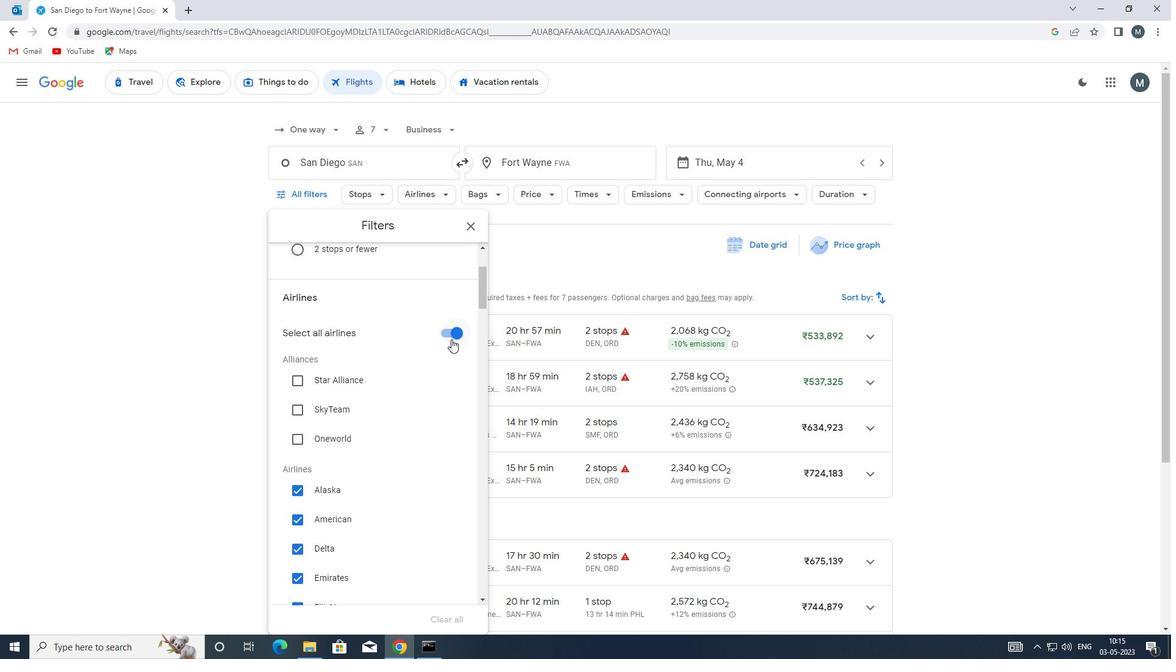 
Action: Mouse pressed left at (450, 330)
Screenshot: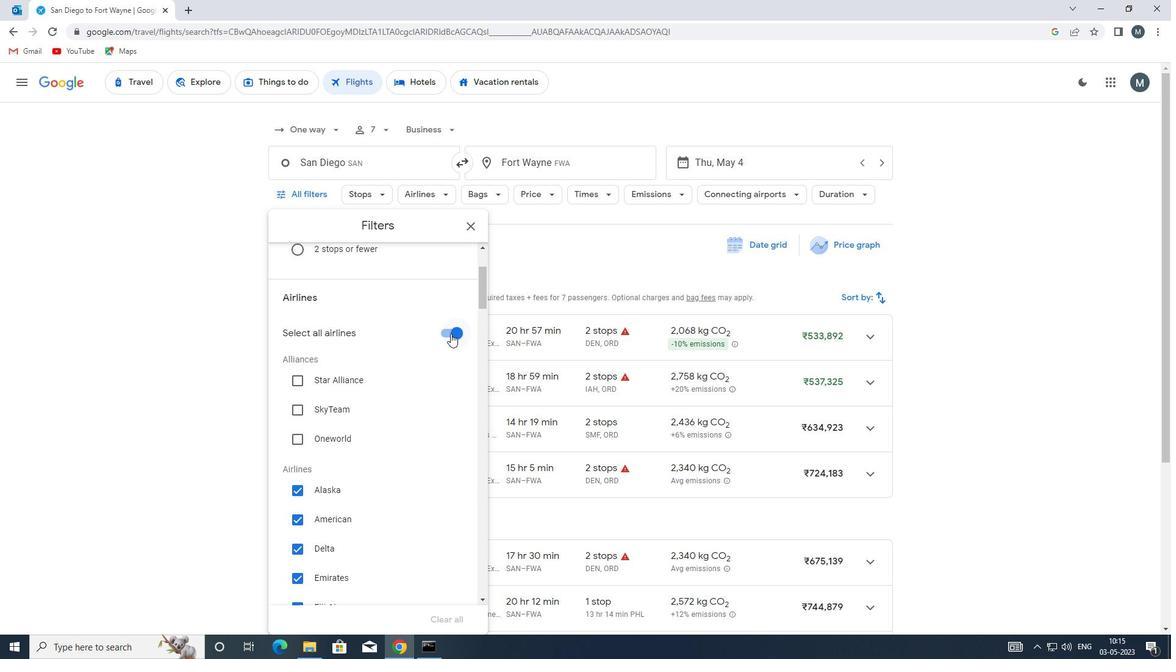 
Action: Mouse moved to (372, 372)
Screenshot: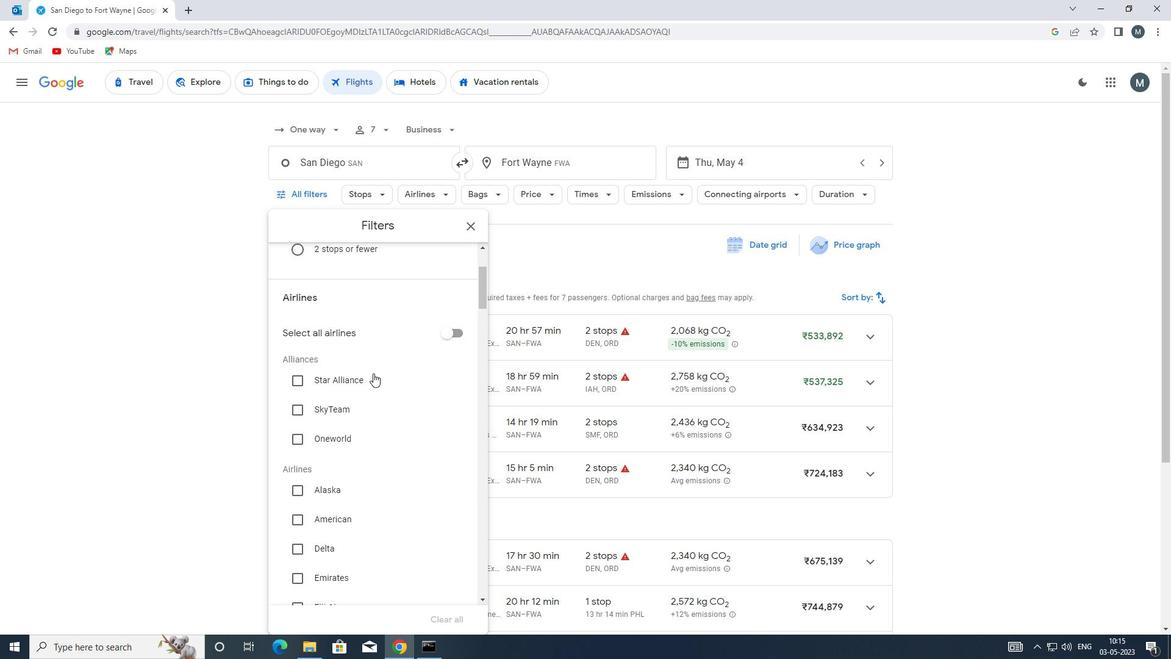
Action: Mouse scrolled (372, 372) with delta (0, 0)
Screenshot: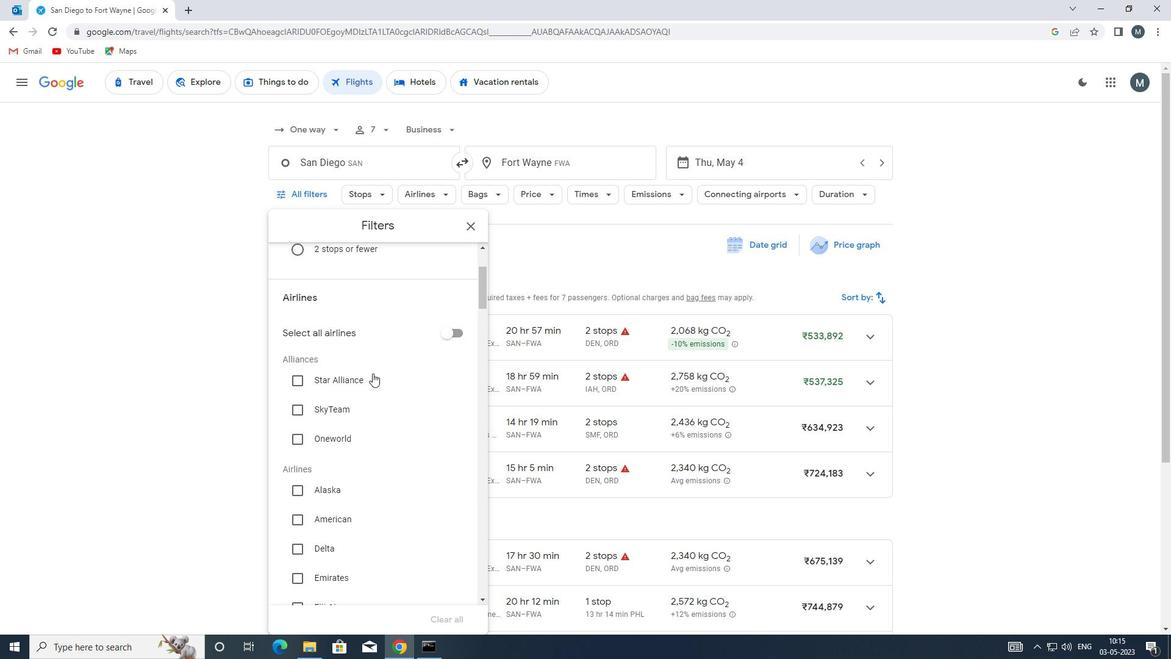 
Action: Mouse scrolled (372, 372) with delta (0, 0)
Screenshot: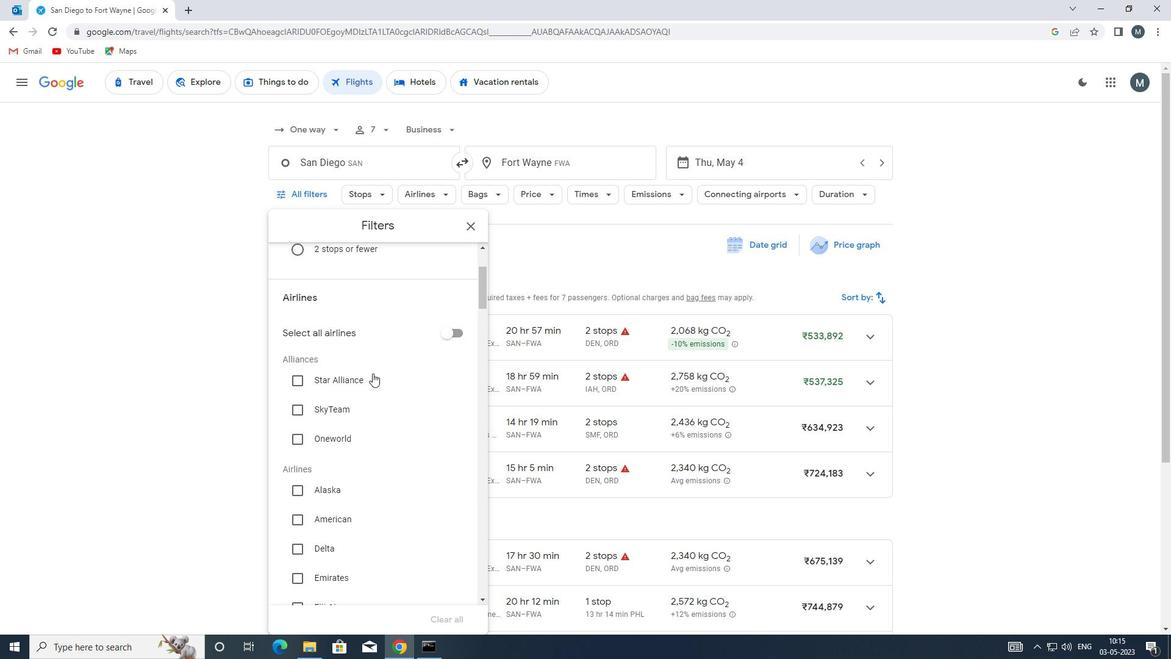 
Action: Mouse moved to (355, 388)
Screenshot: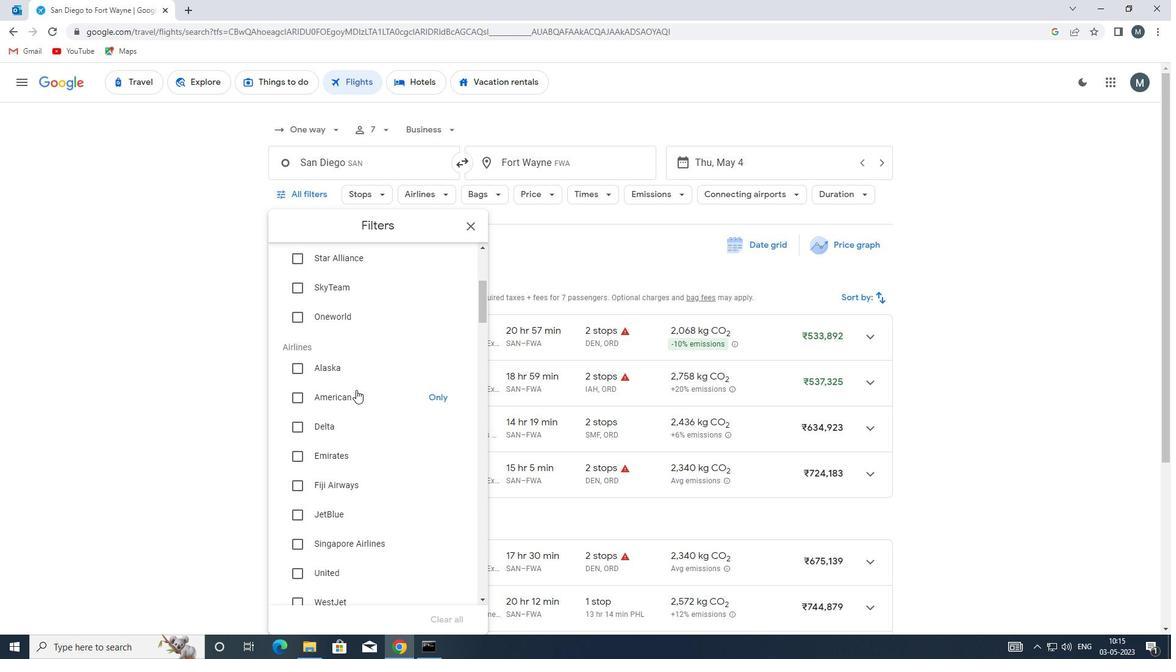 
Action: Mouse scrolled (355, 388) with delta (0, 0)
Screenshot: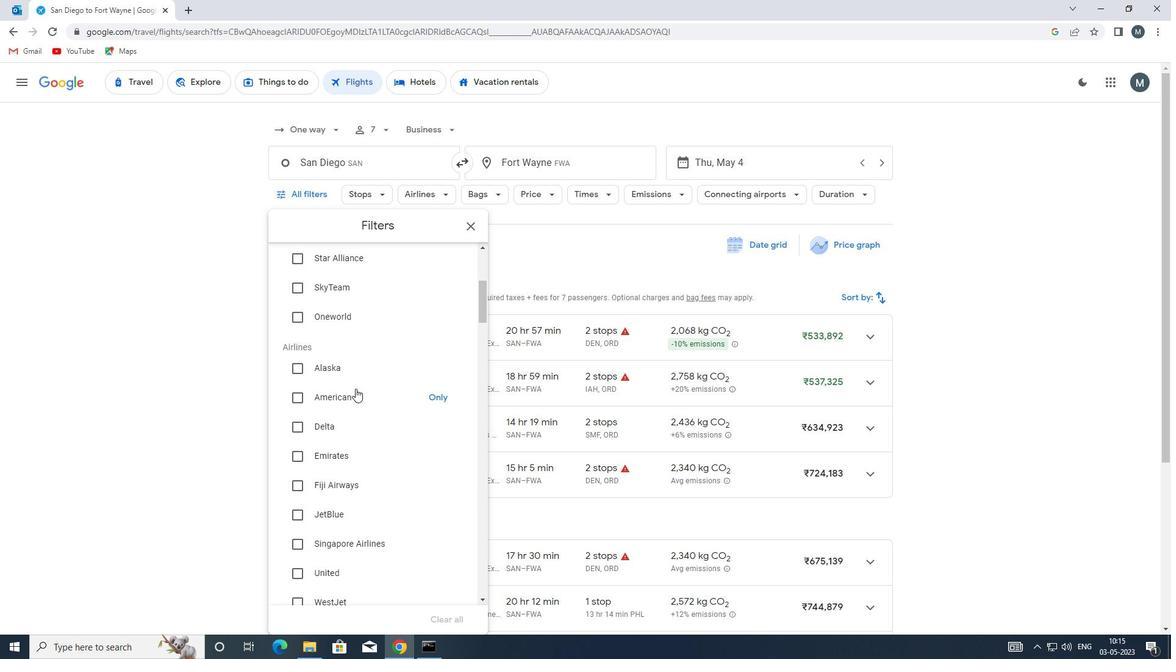 
Action: Mouse scrolled (355, 388) with delta (0, 0)
Screenshot: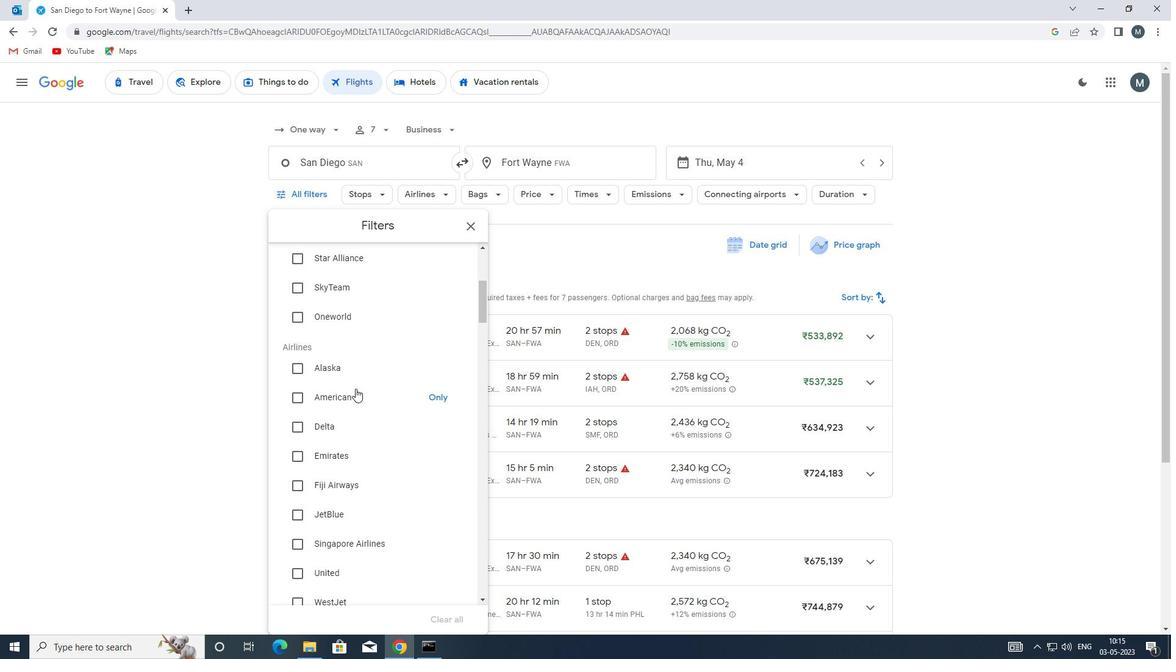 
Action: Mouse moved to (303, 394)
Screenshot: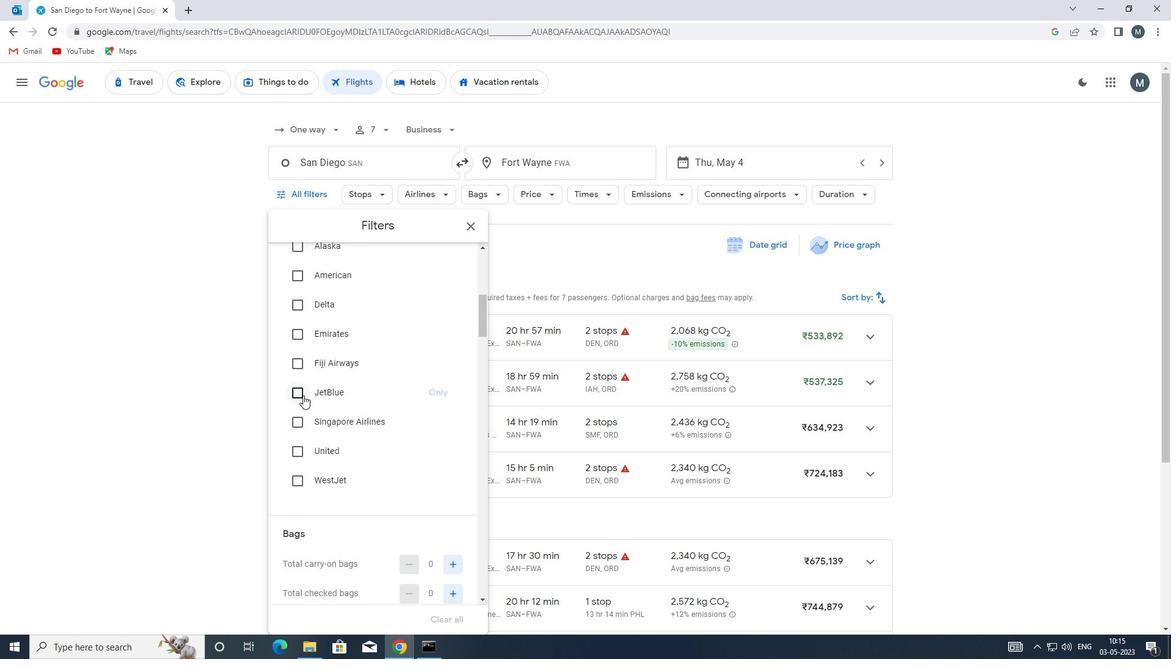 
Action: Mouse pressed left at (303, 394)
Screenshot: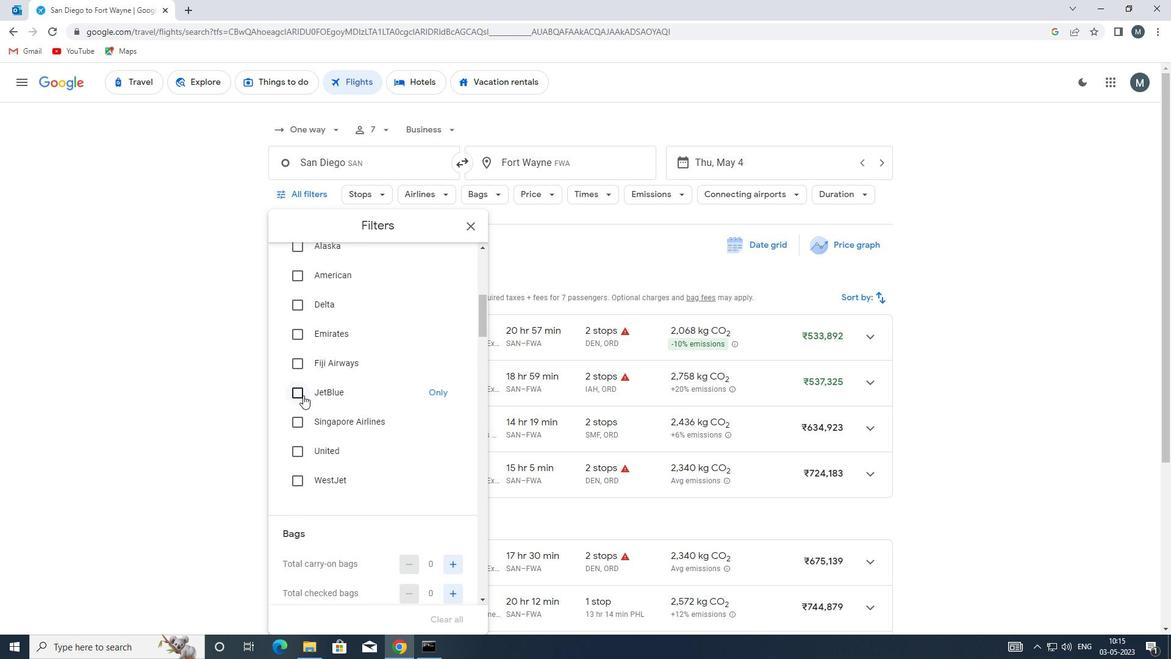 
Action: Mouse moved to (363, 391)
Screenshot: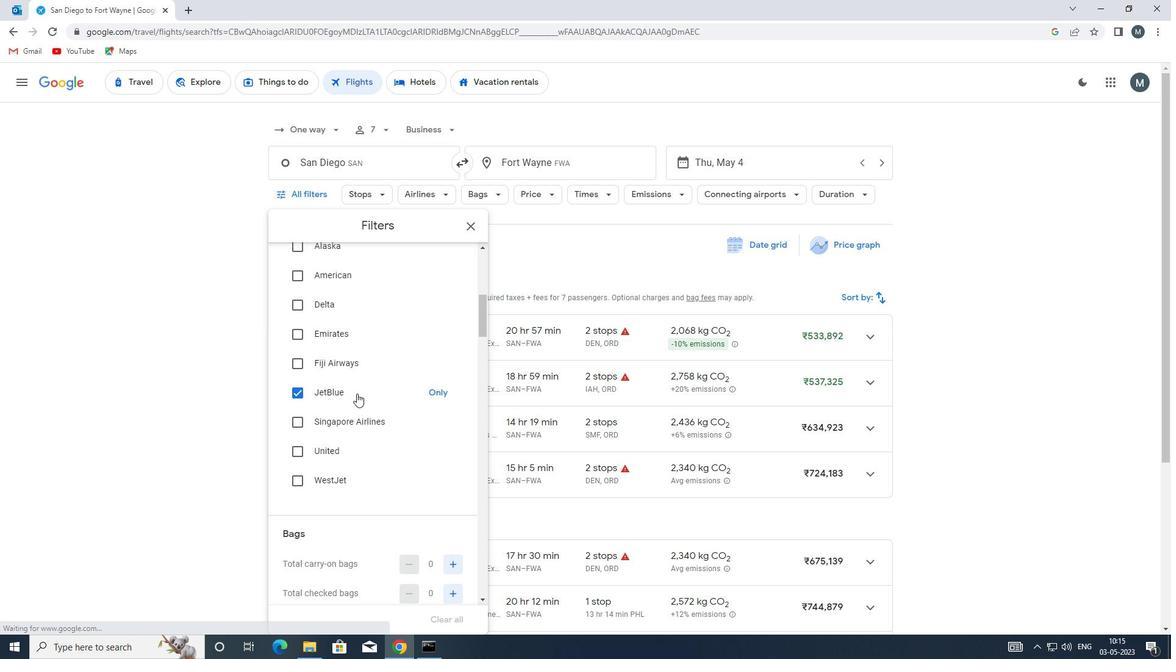 
Action: Mouse scrolled (363, 390) with delta (0, 0)
Screenshot: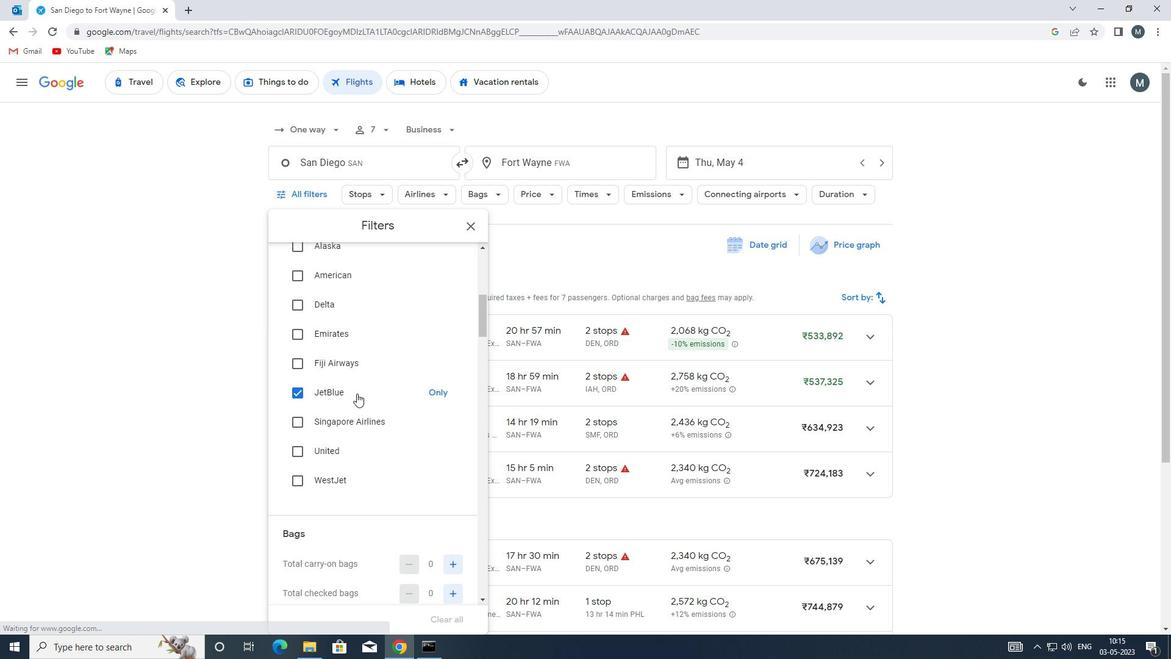 
Action: Mouse scrolled (363, 390) with delta (0, 0)
Screenshot: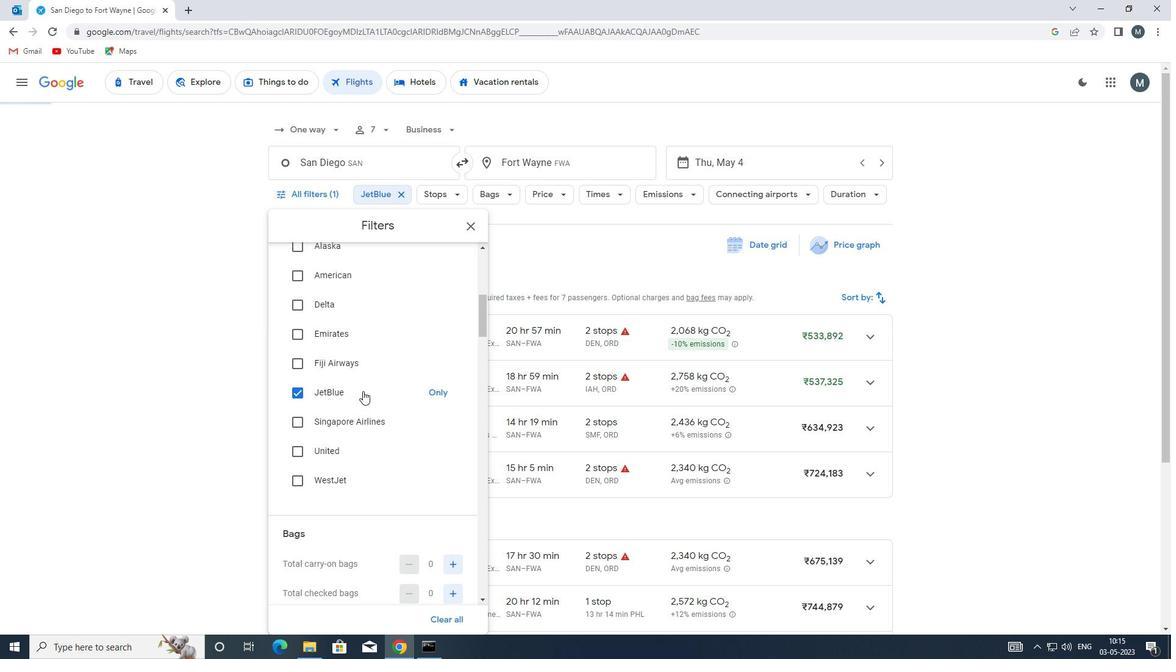 
Action: Mouse moved to (374, 389)
Screenshot: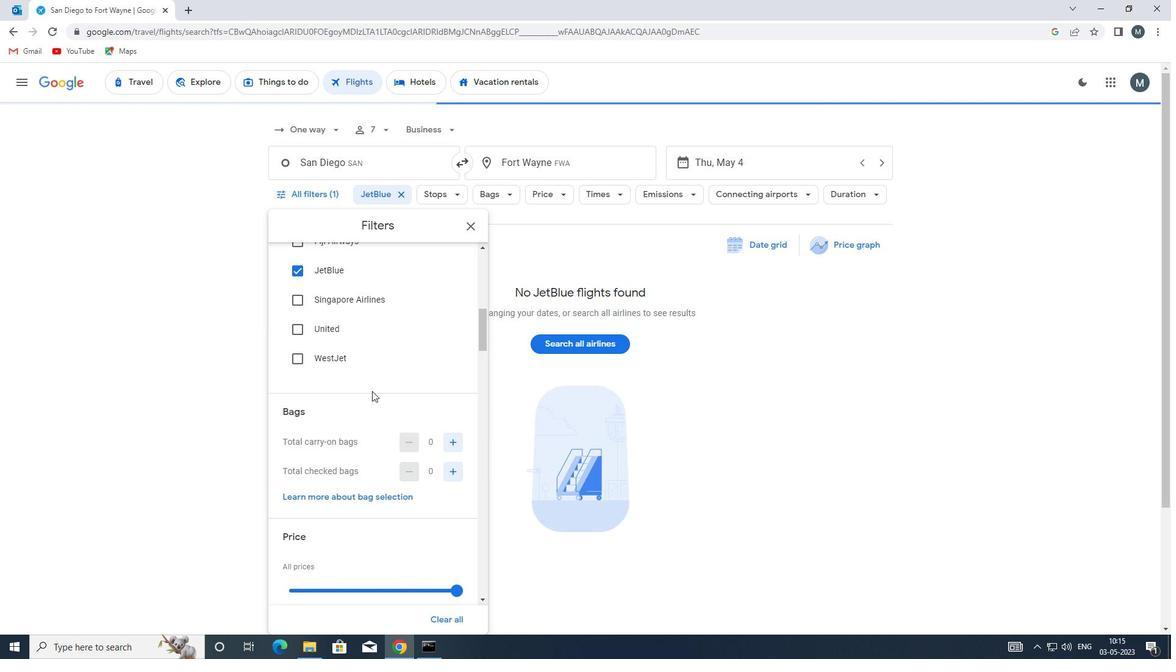 
Action: Mouse scrolled (374, 388) with delta (0, 0)
Screenshot: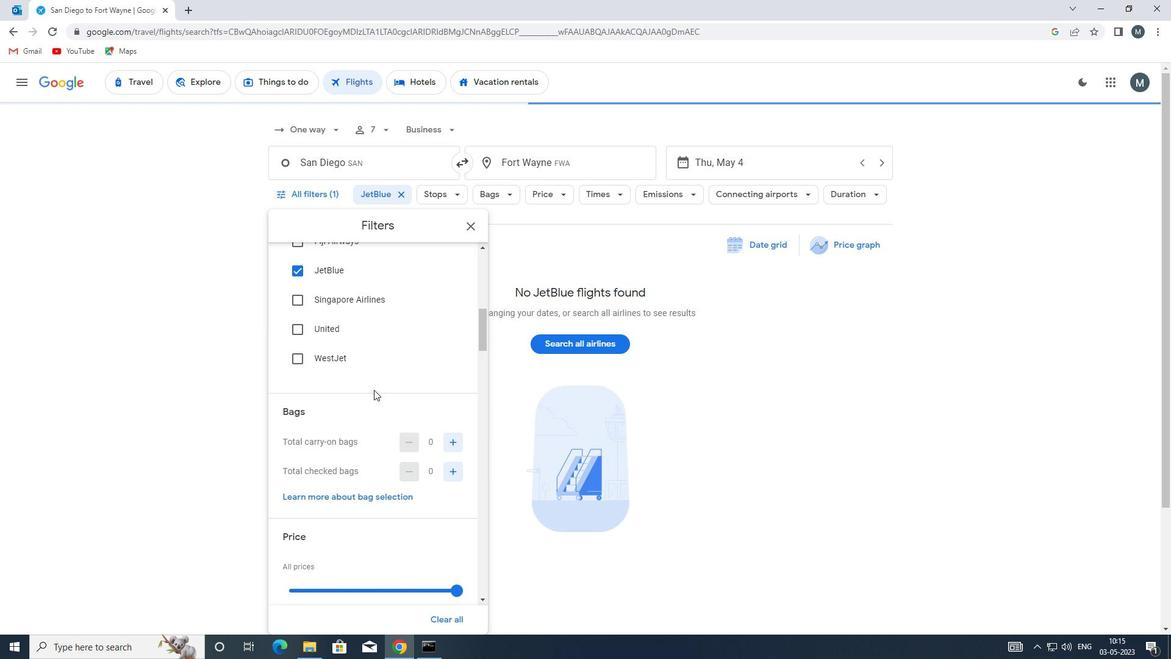 
Action: Mouse scrolled (374, 388) with delta (0, 0)
Screenshot: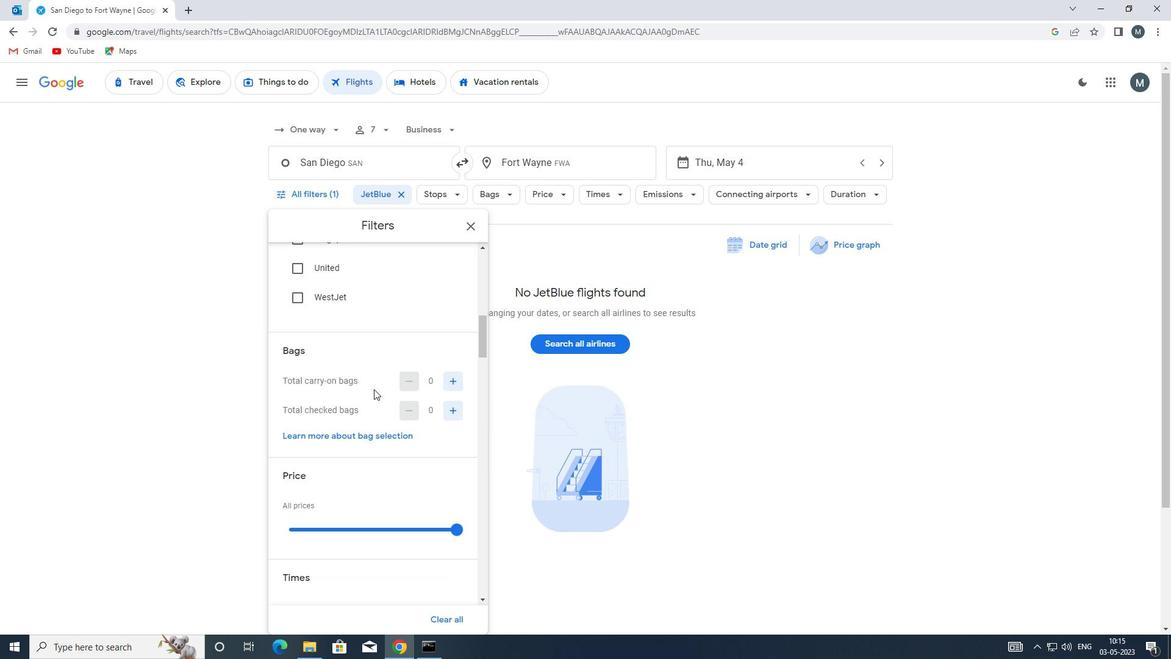 
Action: Mouse moved to (345, 450)
Screenshot: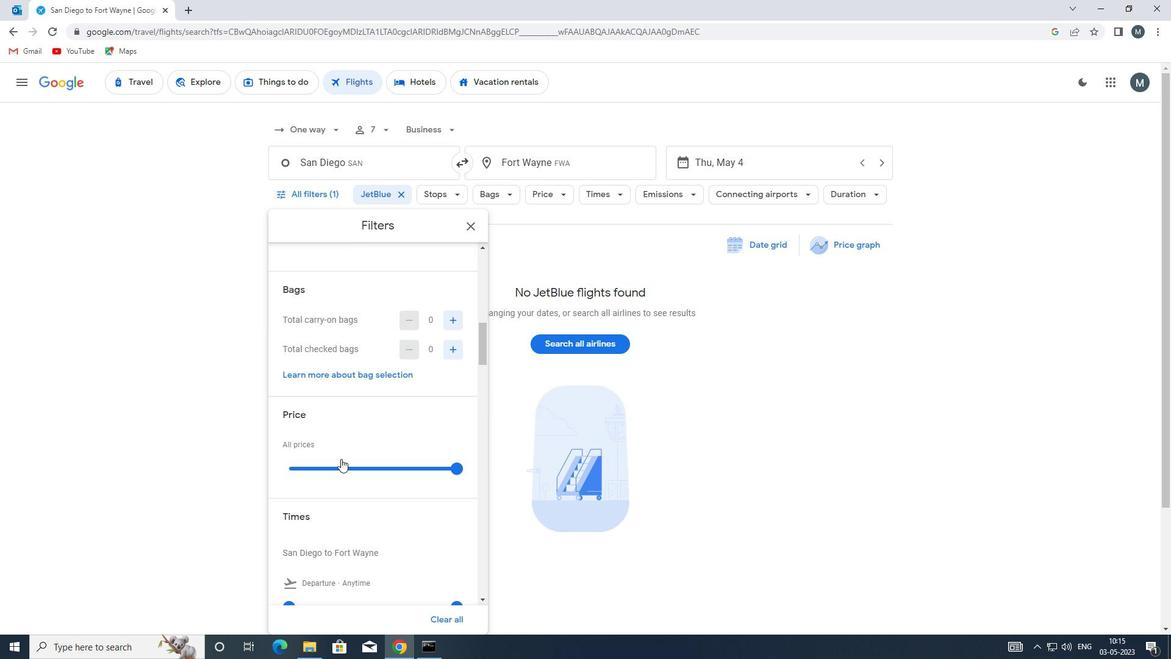 
Action: Mouse scrolled (345, 450) with delta (0, 0)
Screenshot: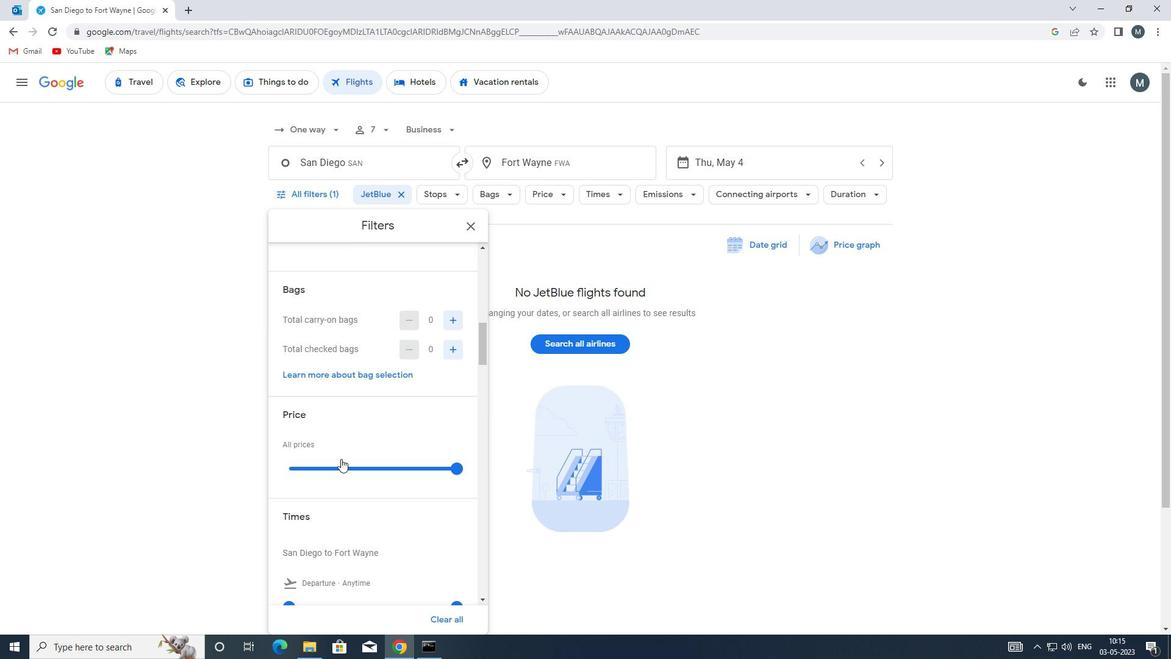 
Action: Mouse moved to (331, 402)
Screenshot: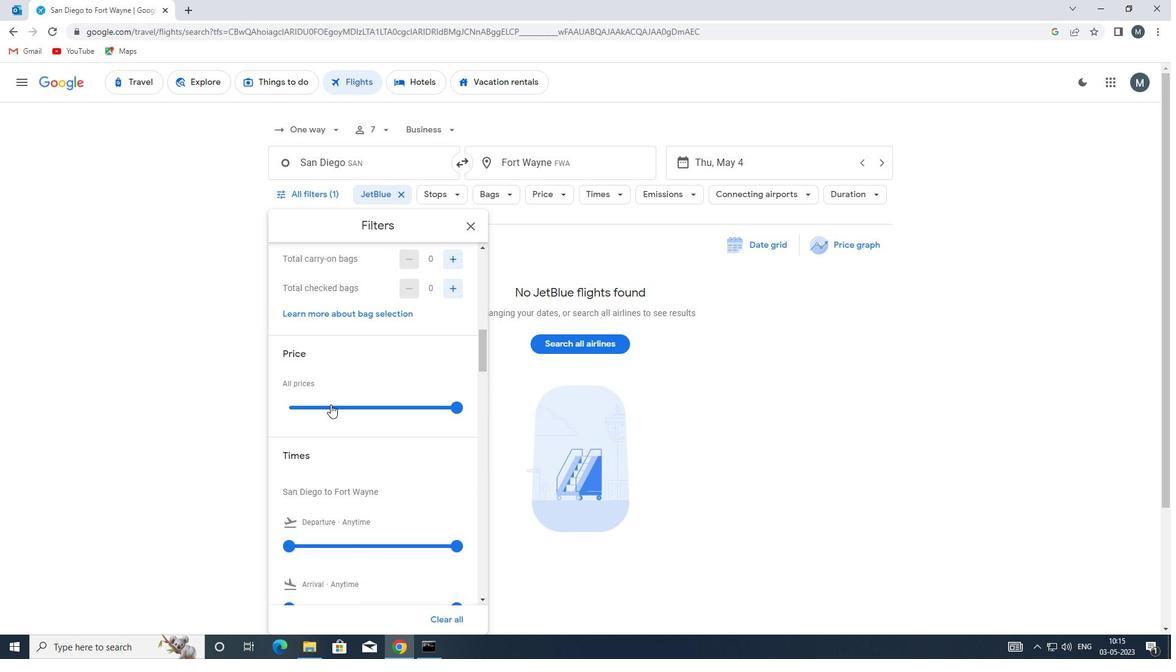 
Action: Mouse pressed left at (331, 402)
Screenshot: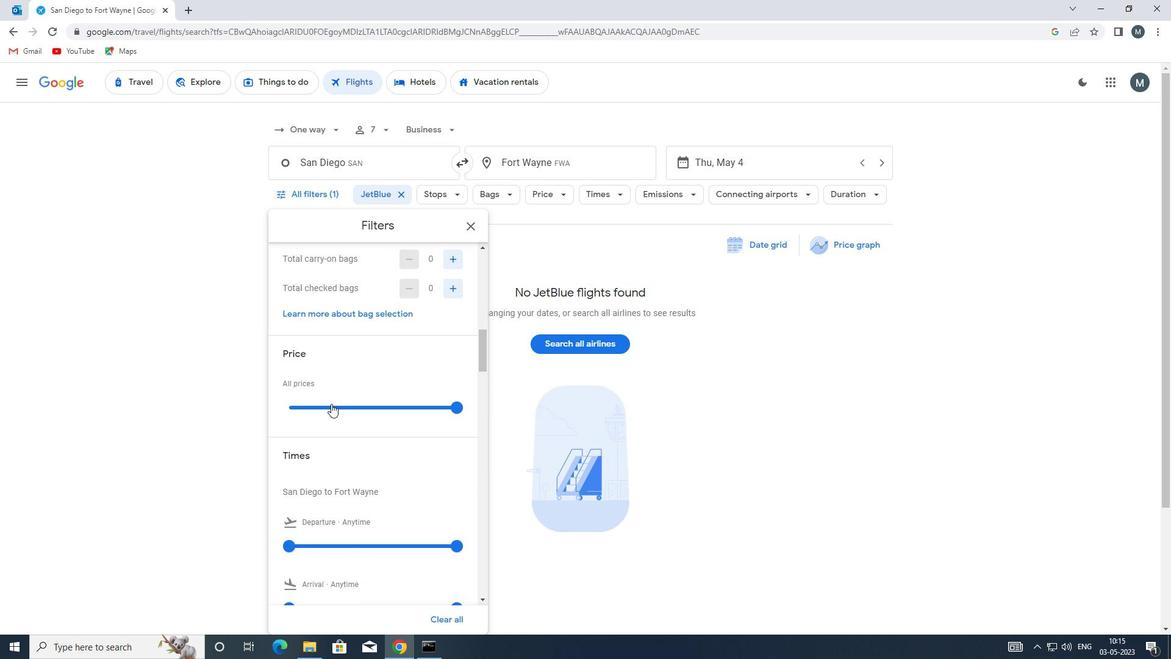 
Action: Mouse moved to (331, 401)
Screenshot: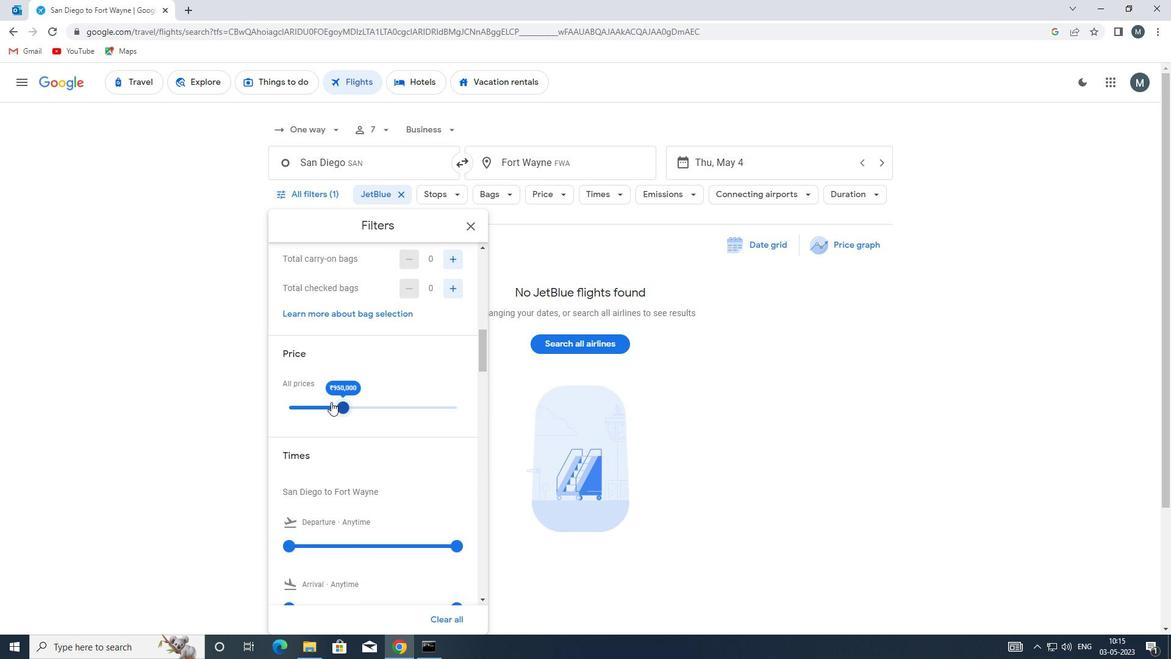 
Action: Mouse pressed left at (331, 401)
Screenshot: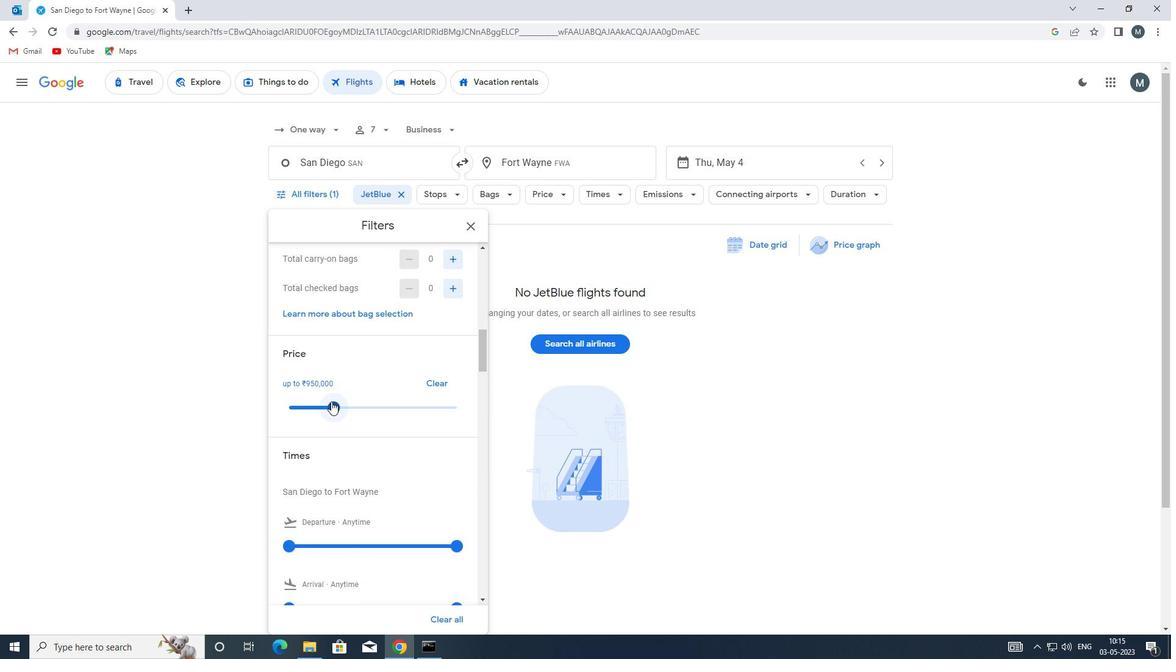 
Action: Mouse moved to (385, 378)
Screenshot: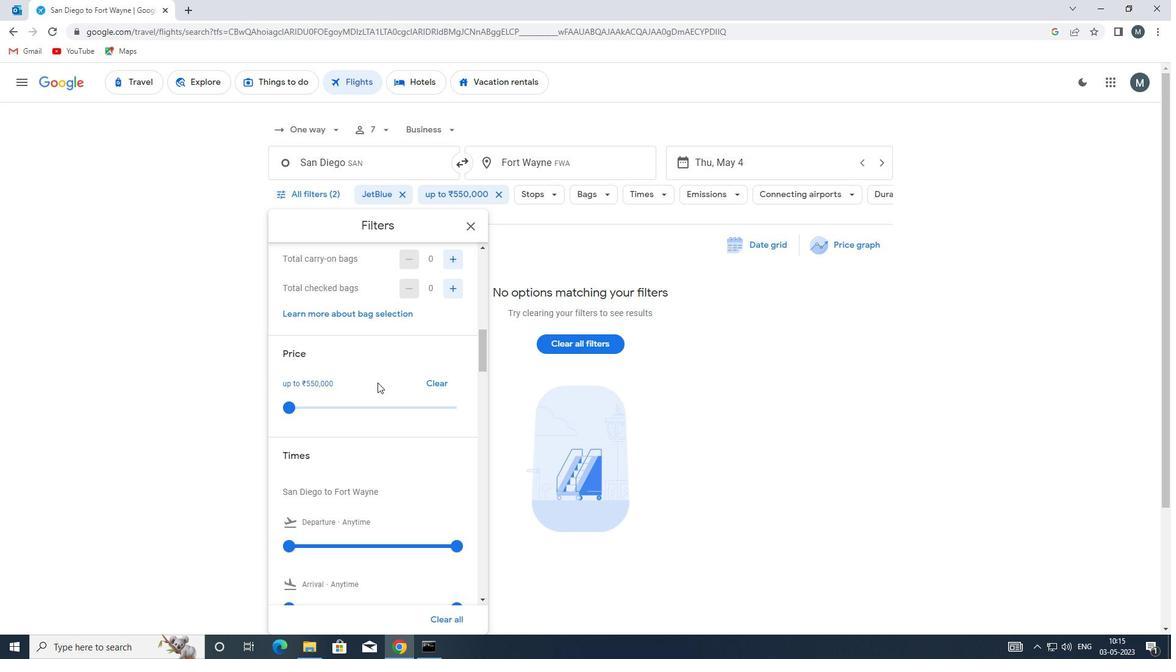 
Action: Mouse scrolled (385, 378) with delta (0, 0)
Screenshot: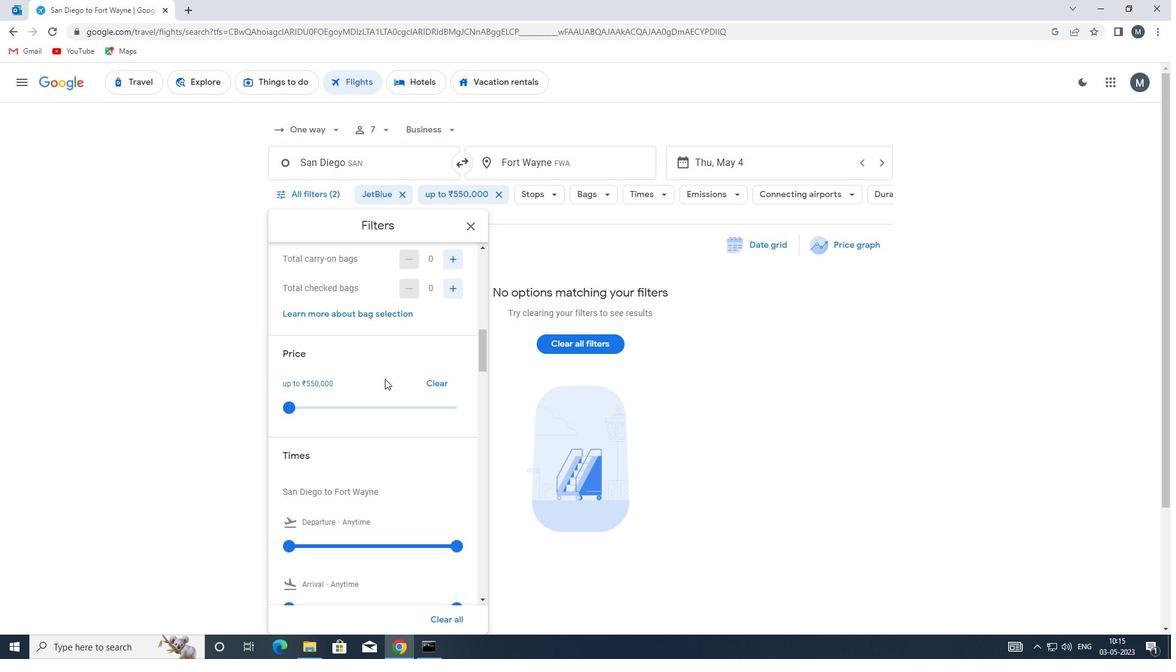 
Action: Mouse moved to (386, 378)
Screenshot: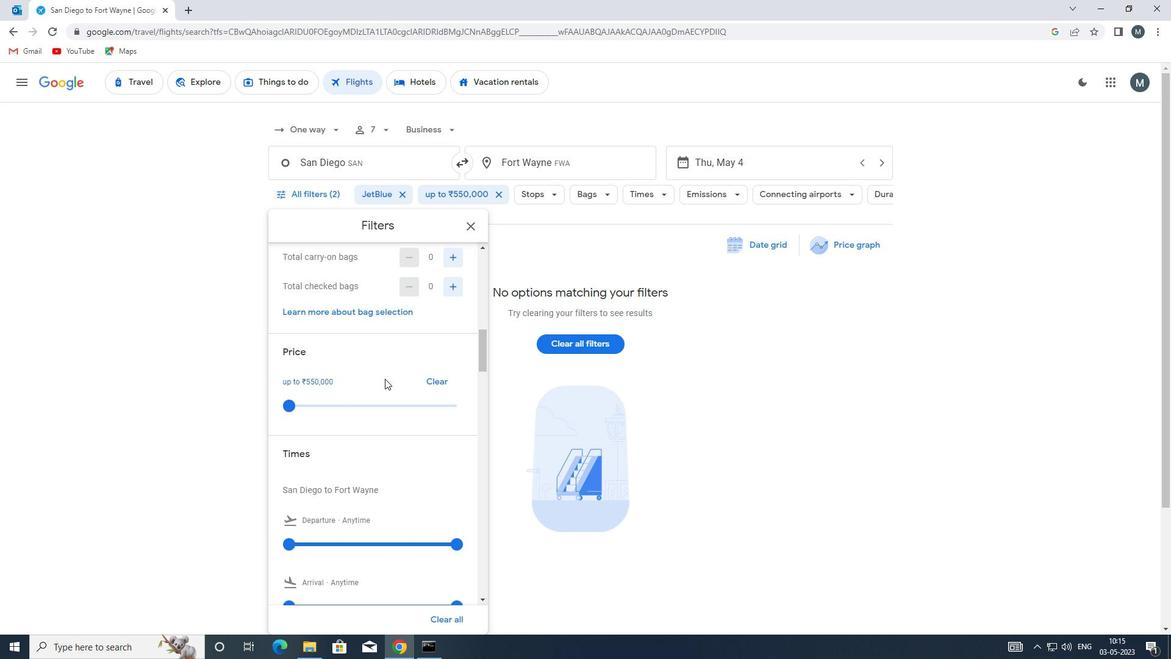 
Action: Mouse scrolled (386, 377) with delta (0, 0)
Screenshot: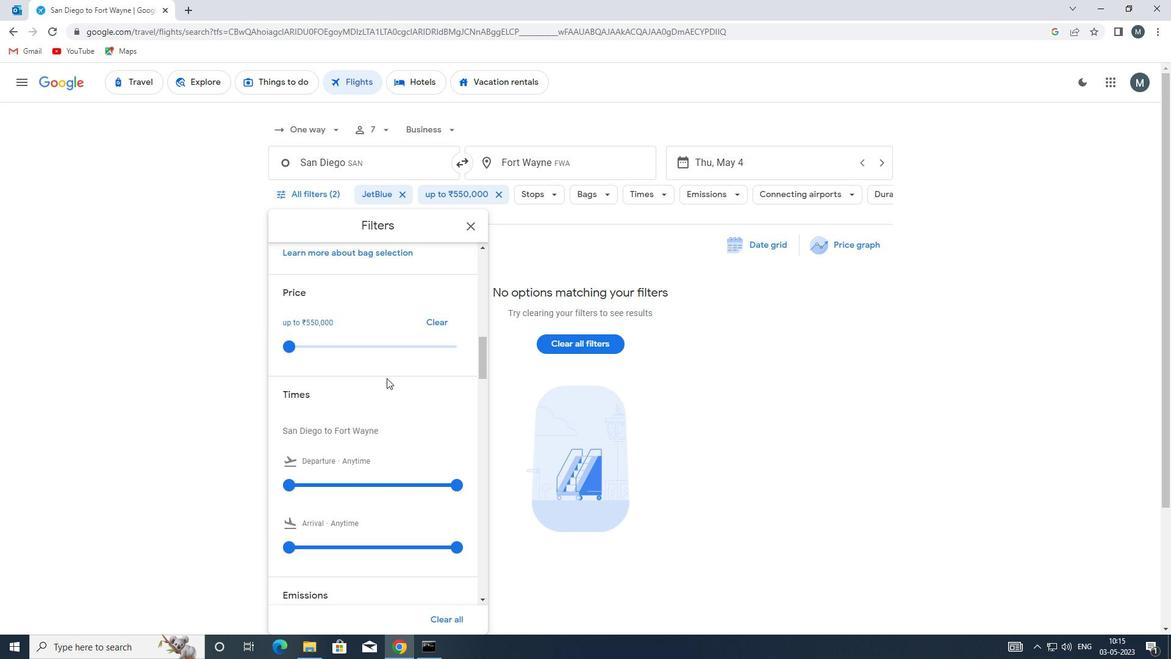 
Action: Mouse moved to (339, 395)
Screenshot: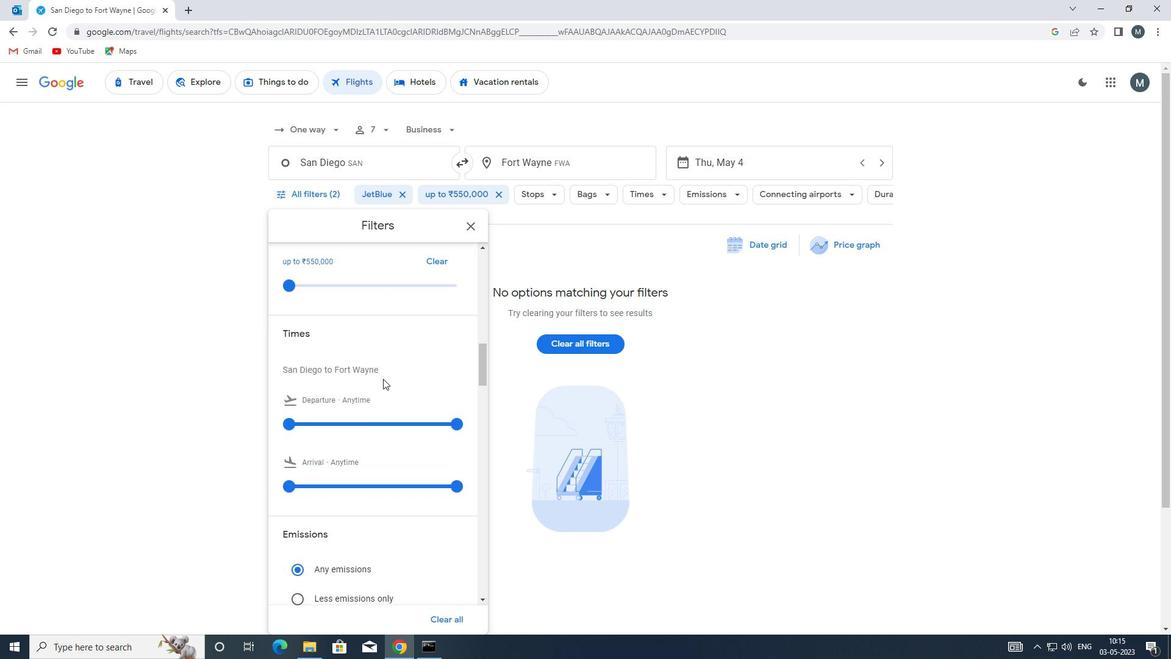 
Action: Mouse scrolled (339, 394) with delta (0, 0)
Screenshot: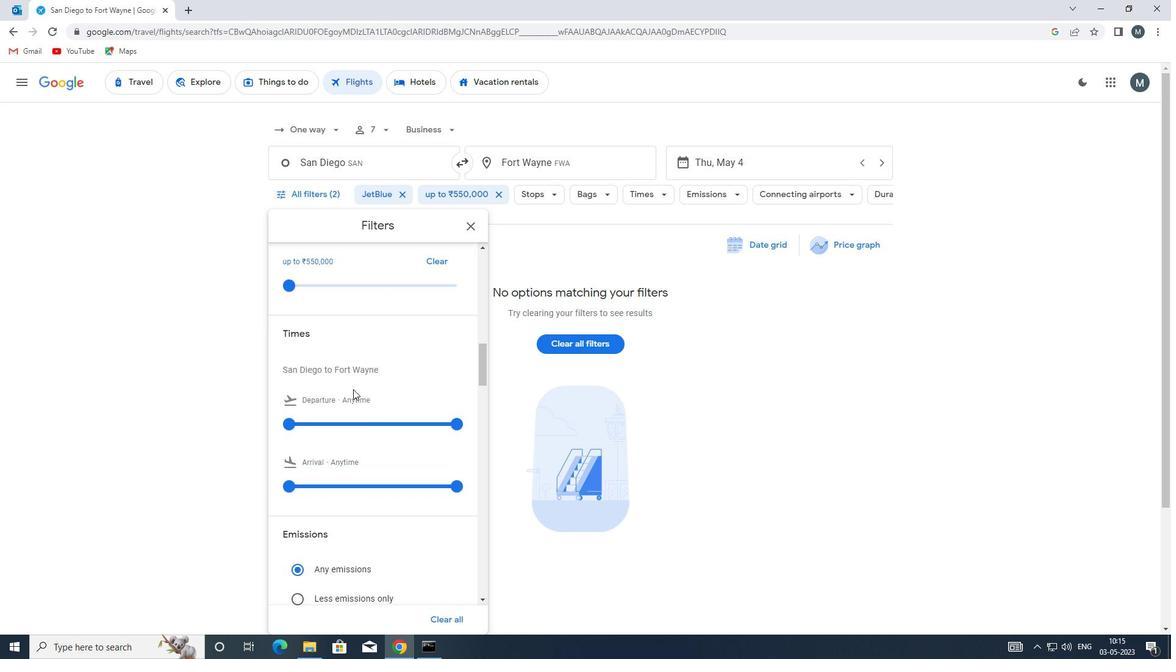 
Action: Mouse moved to (292, 361)
Screenshot: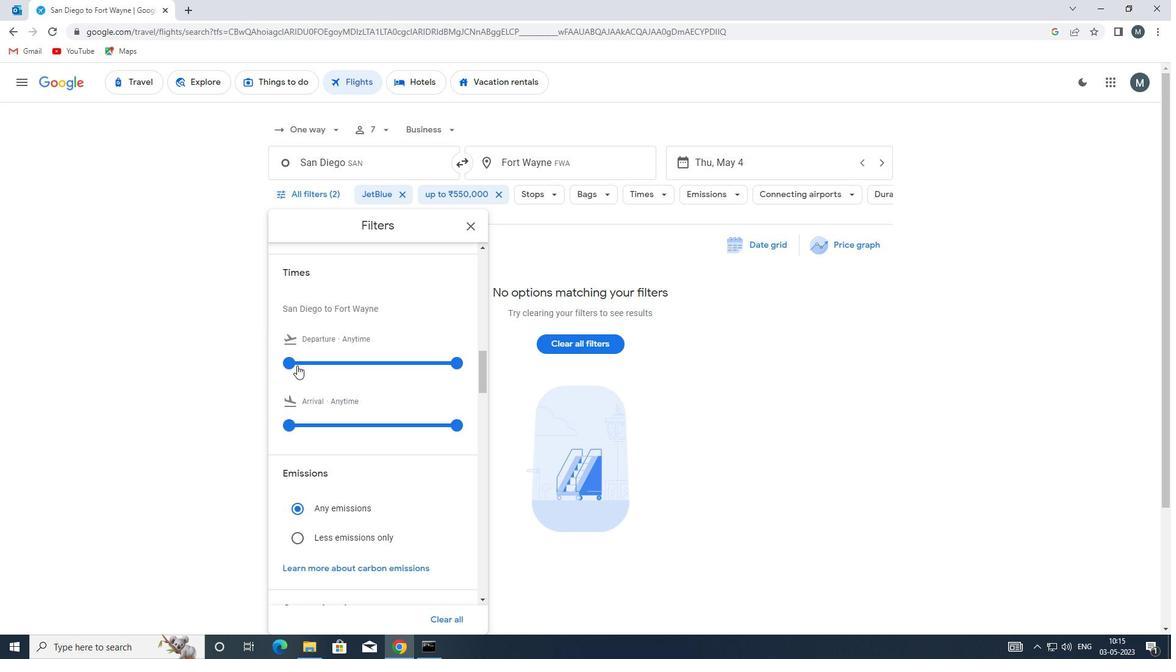 
Action: Mouse pressed left at (292, 361)
Screenshot: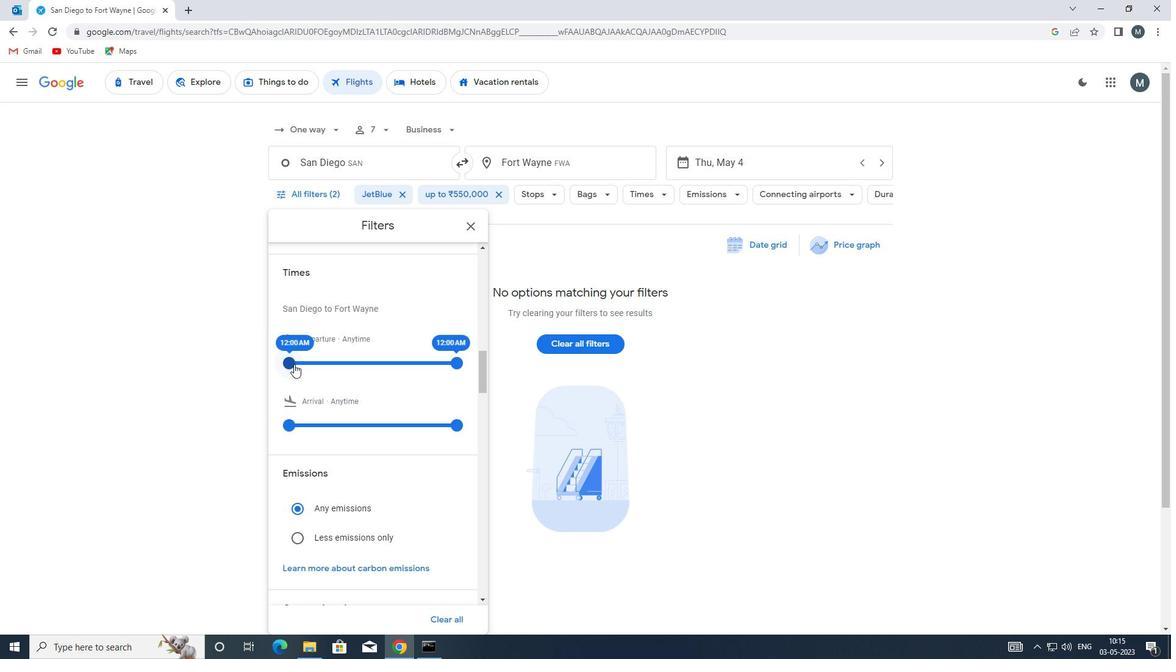 
Action: Mouse moved to (447, 360)
Screenshot: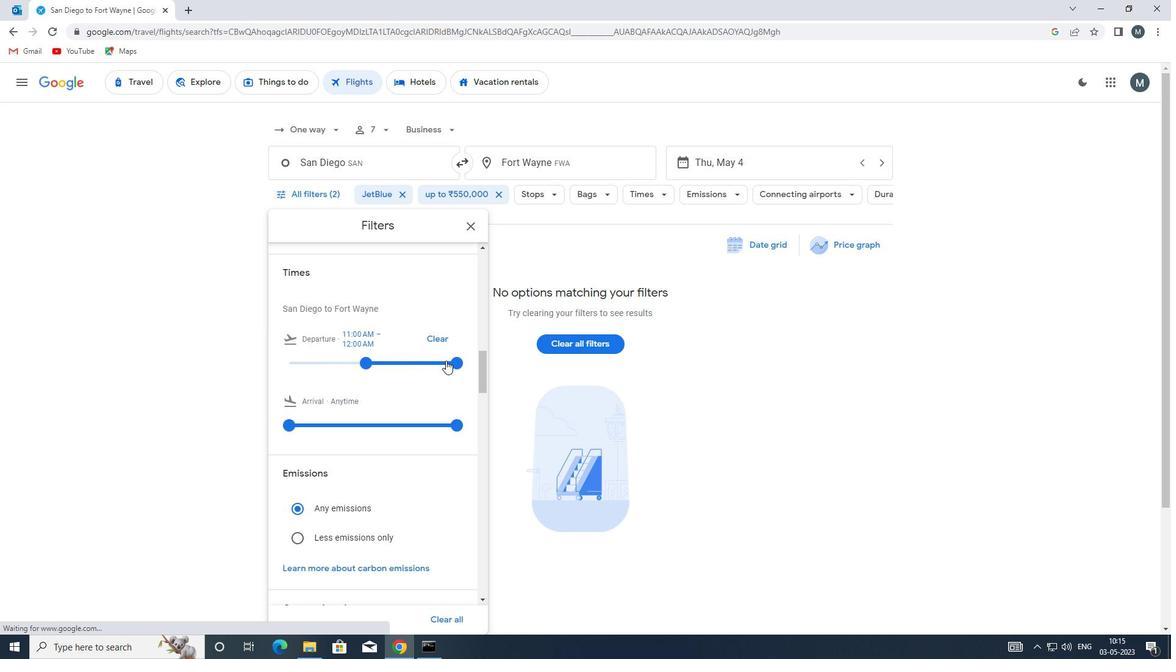 
Action: Mouse pressed left at (447, 360)
Screenshot: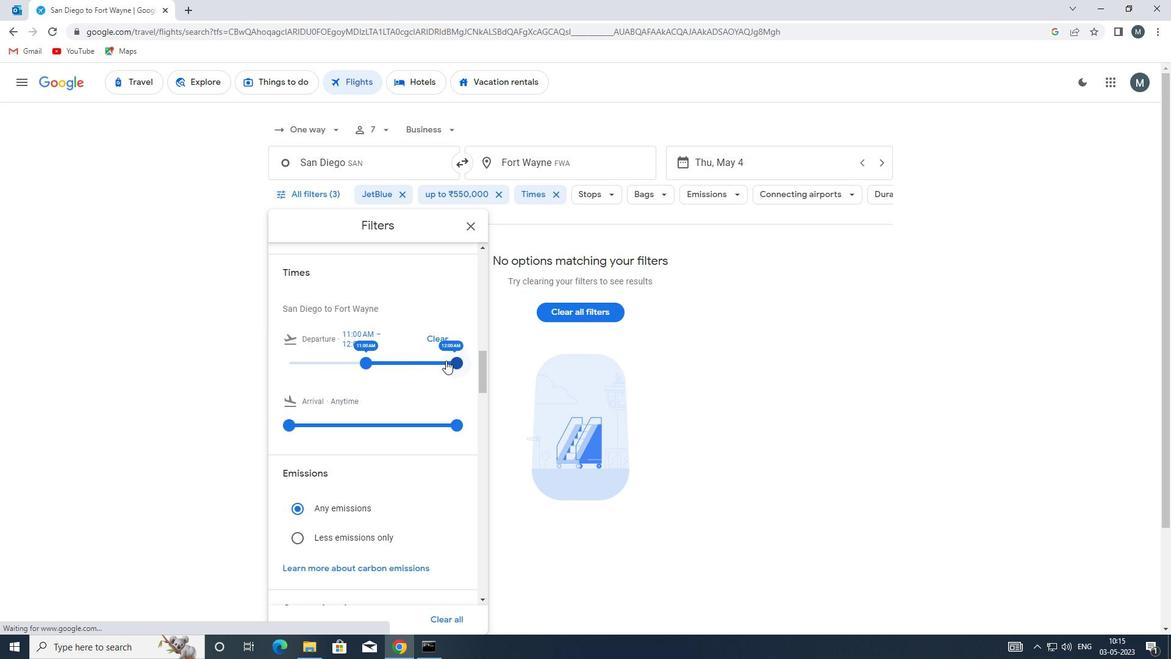 
Action: Mouse moved to (376, 357)
Screenshot: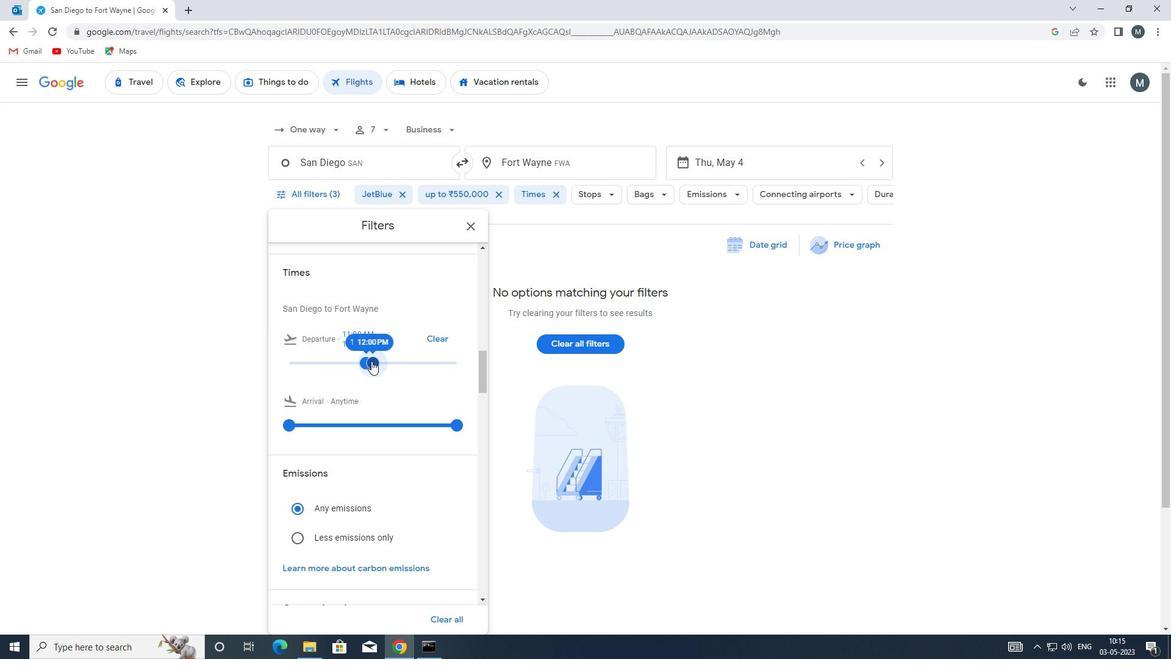 
Action: Mouse scrolled (376, 356) with delta (0, 0)
Screenshot: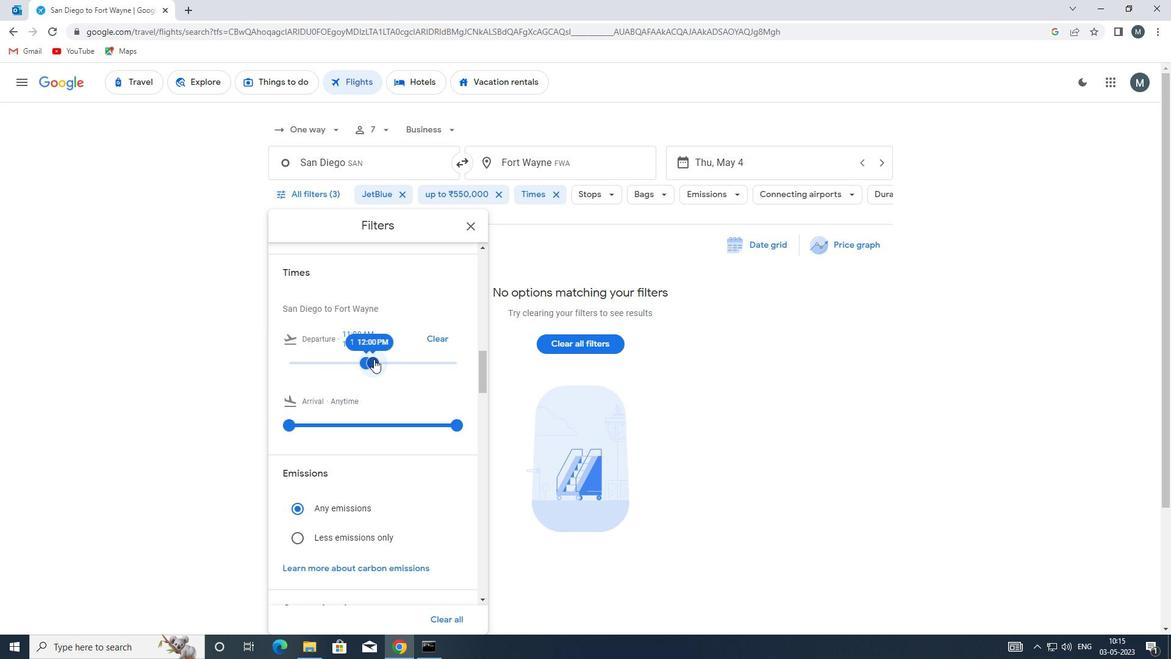 
Action: Mouse scrolled (376, 356) with delta (0, 0)
Screenshot: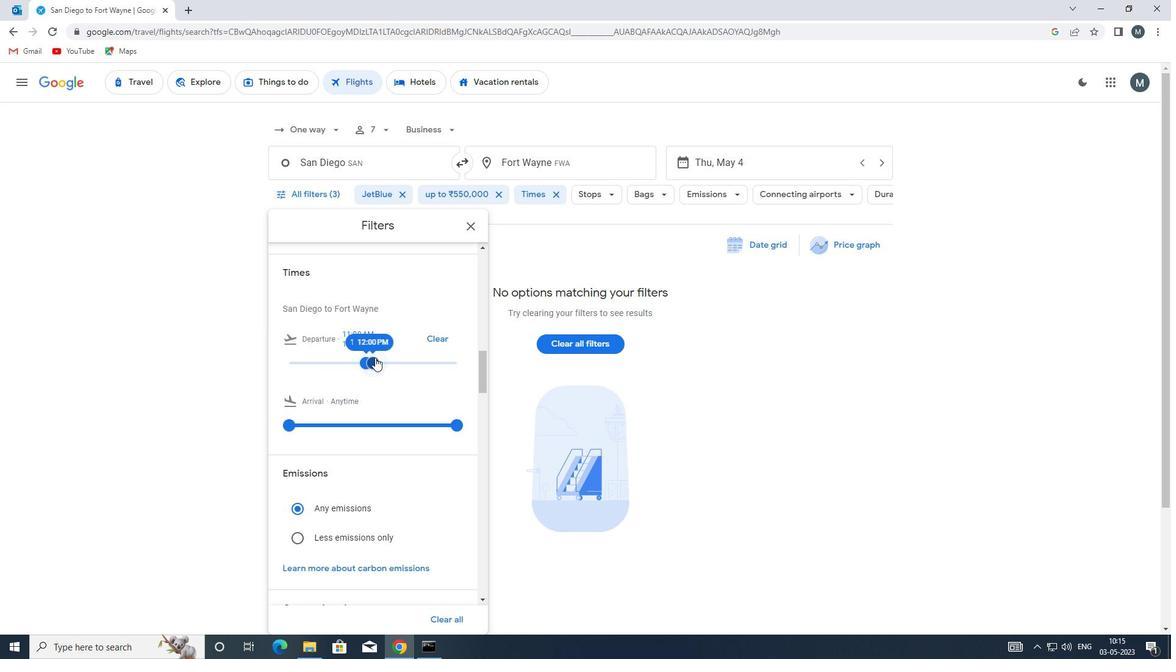 
Action: Mouse moved to (471, 227)
Screenshot: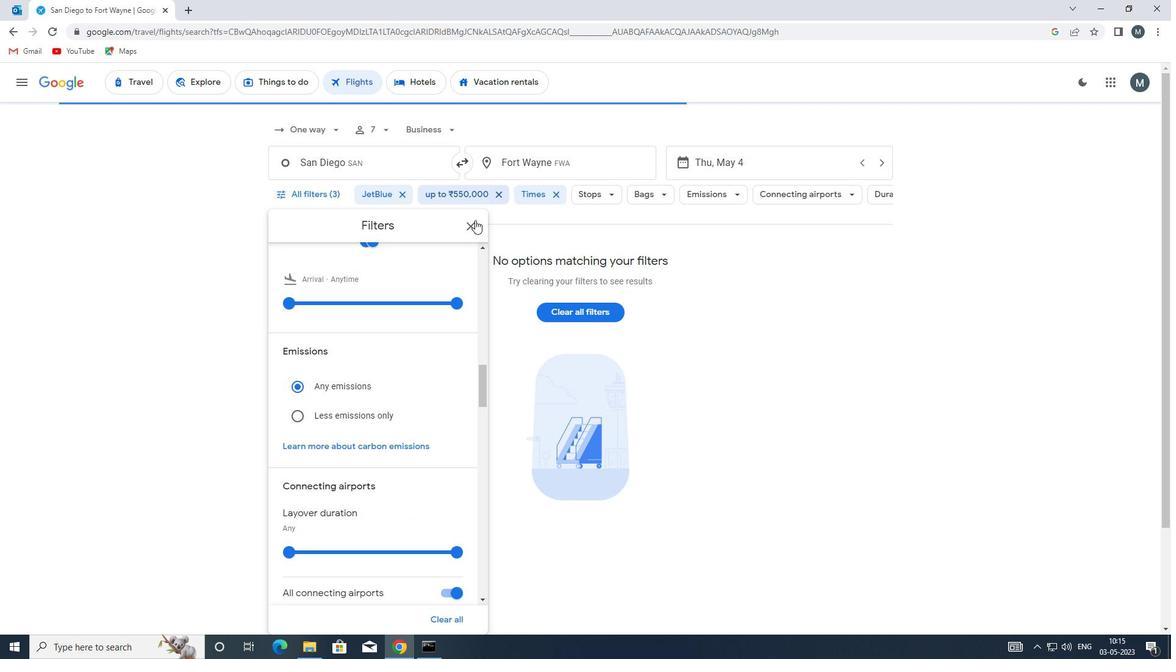 
Action: Mouse pressed left at (471, 227)
Screenshot: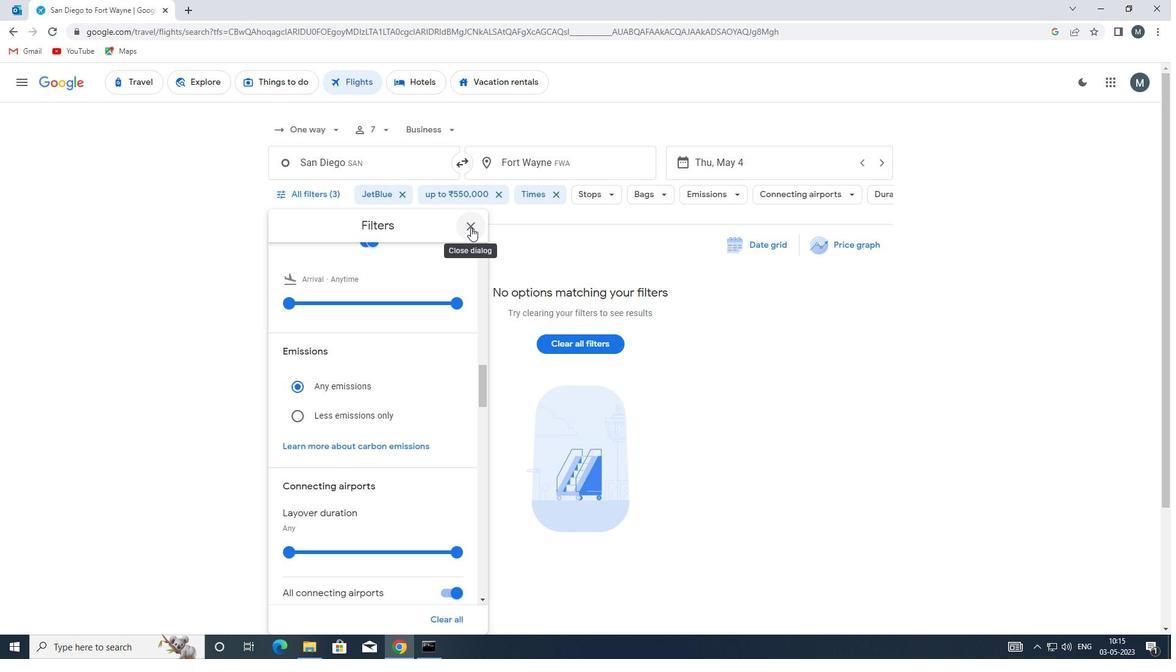 
